 Task: Search one way flight ticket for 4 adults, 2 children, 2 infants in seat and 1 infant on lap in economy from Santa Maria: Santa Maria Public Airport (capt G. Allan Hancock Field) to Gillette: Gillette Campbell County Airport on 5-1-2023. Choice of flights is Delta. Price is upto 80000. Outbound departure time preference is 15:00.
Action: Mouse moved to (191, 169)
Screenshot: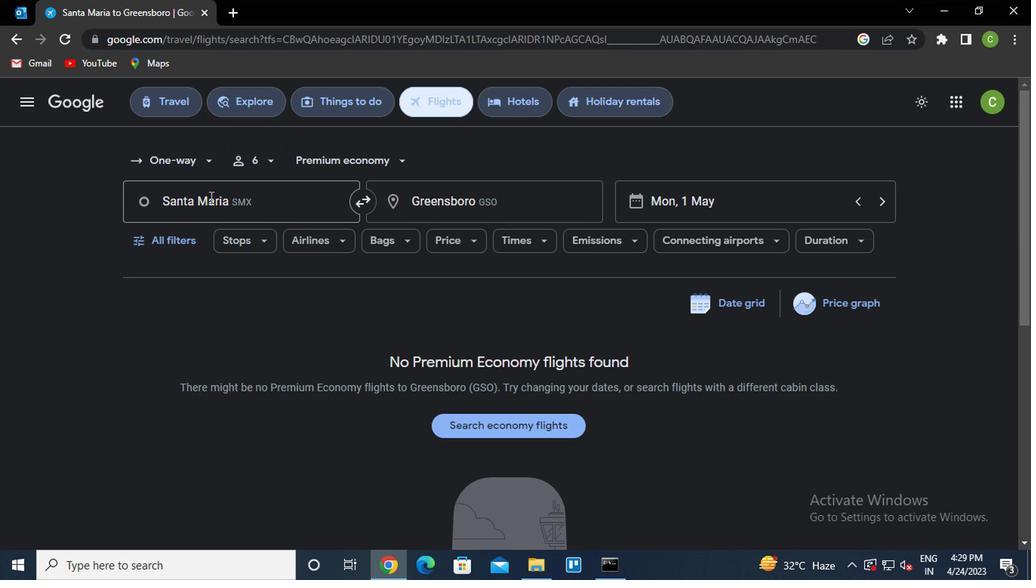 
Action: Mouse pressed left at (191, 169)
Screenshot: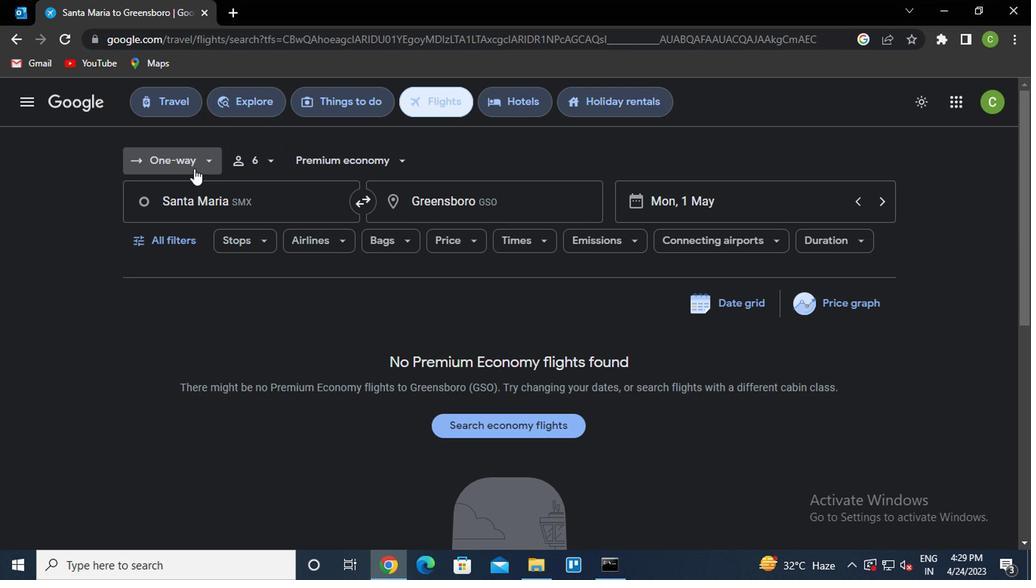 
Action: Mouse moved to (210, 221)
Screenshot: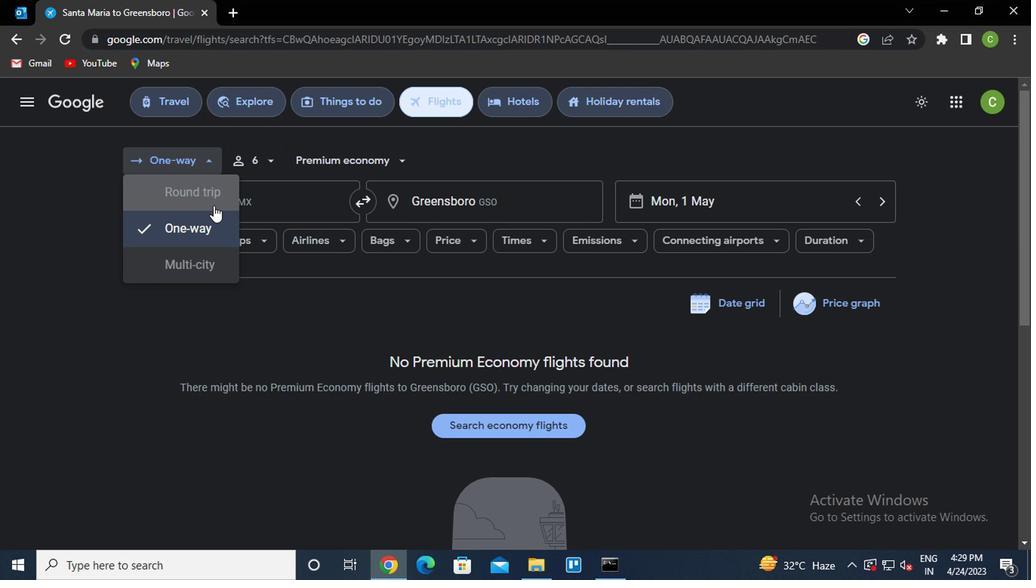 
Action: Mouse pressed left at (210, 221)
Screenshot: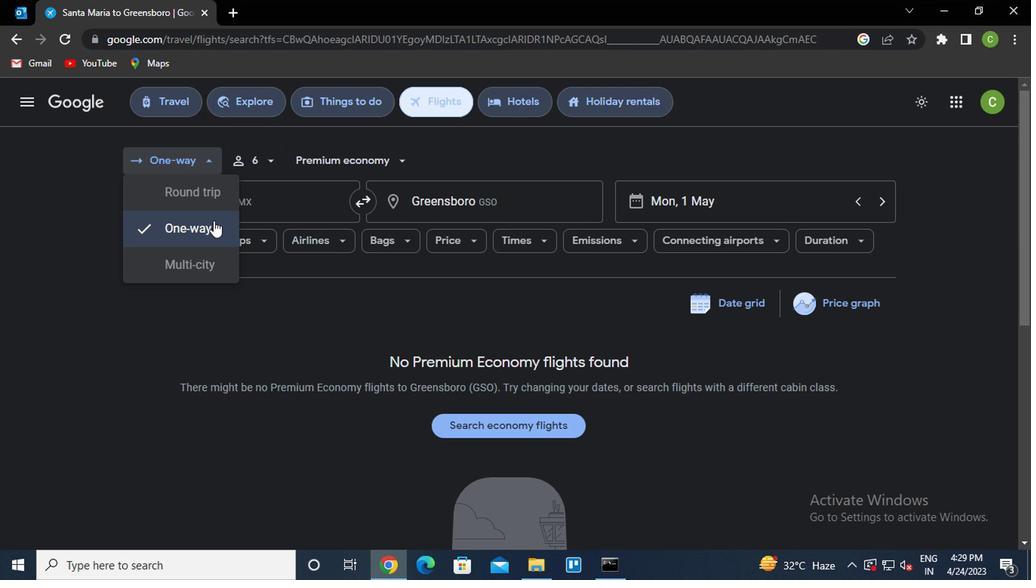 
Action: Mouse moved to (265, 169)
Screenshot: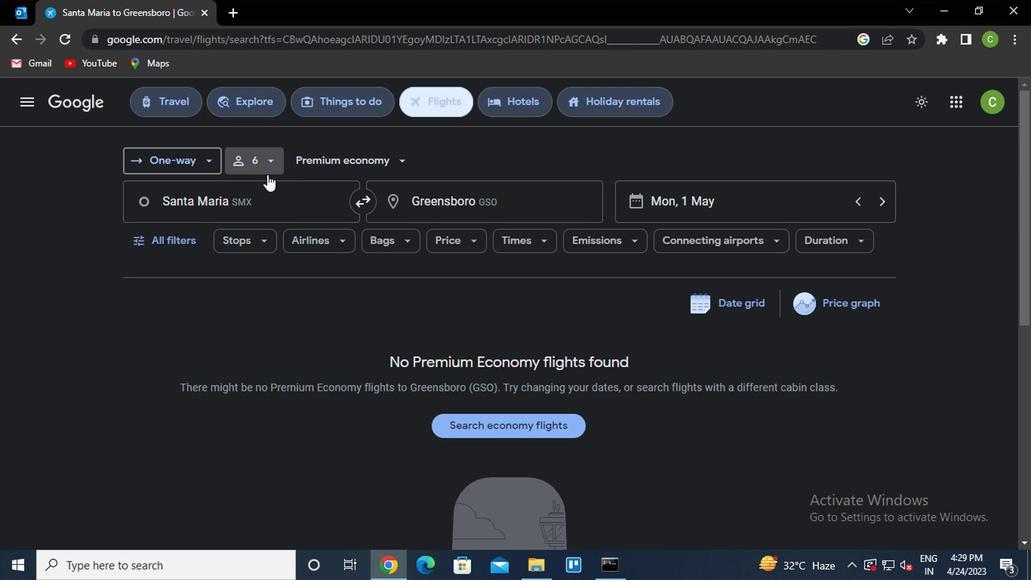 
Action: Mouse pressed left at (265, 169)
Screenshot: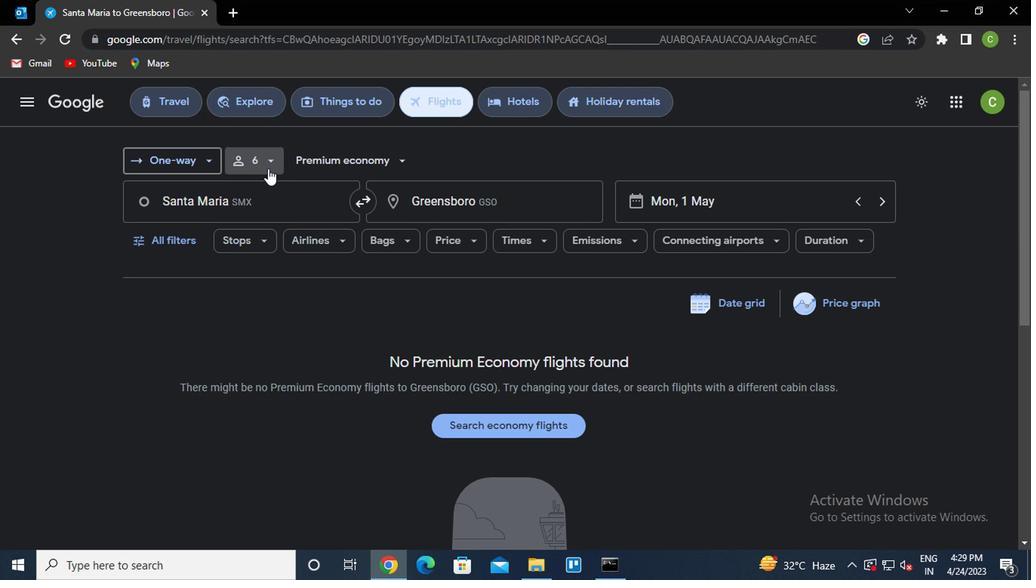
Action: Mouse moved to (387, 202)
Screenshot: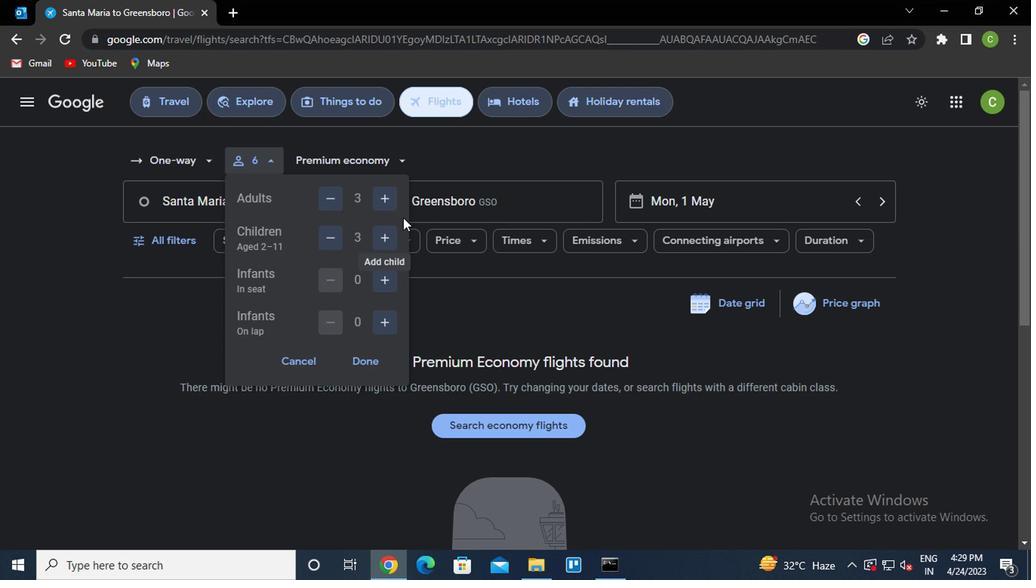 
Action: Mouse pressed left at (387, 202)
Screenshot: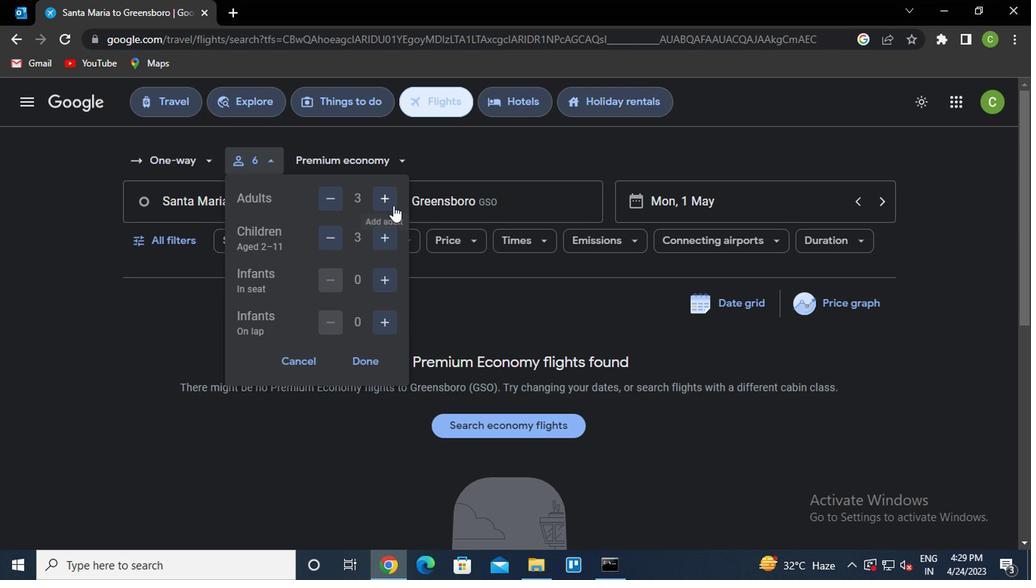 
Action: Mouse moved to (333, 237)
Screenshot: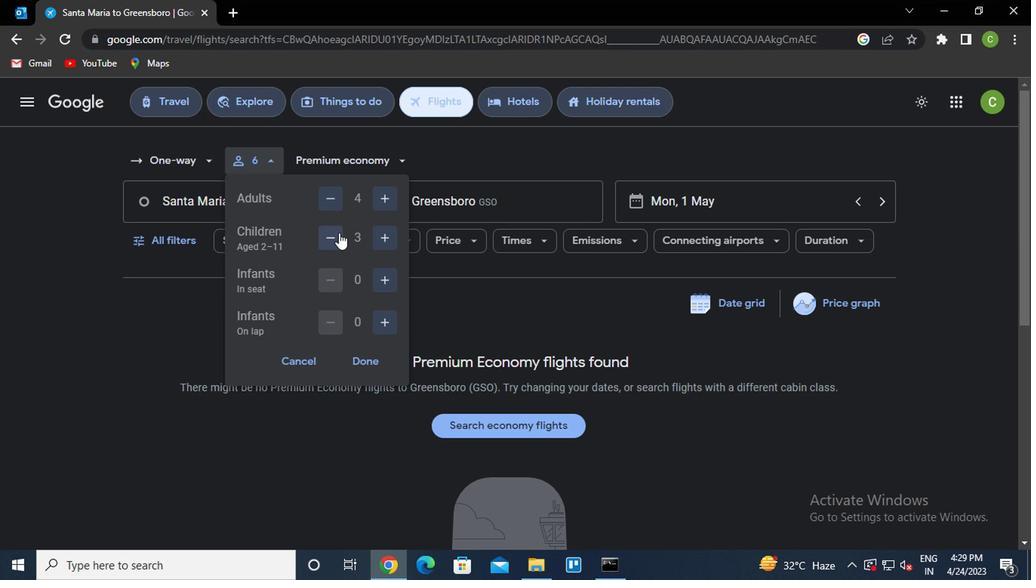 
Action: Mouse pressed left at (333, 237)
Screenshot: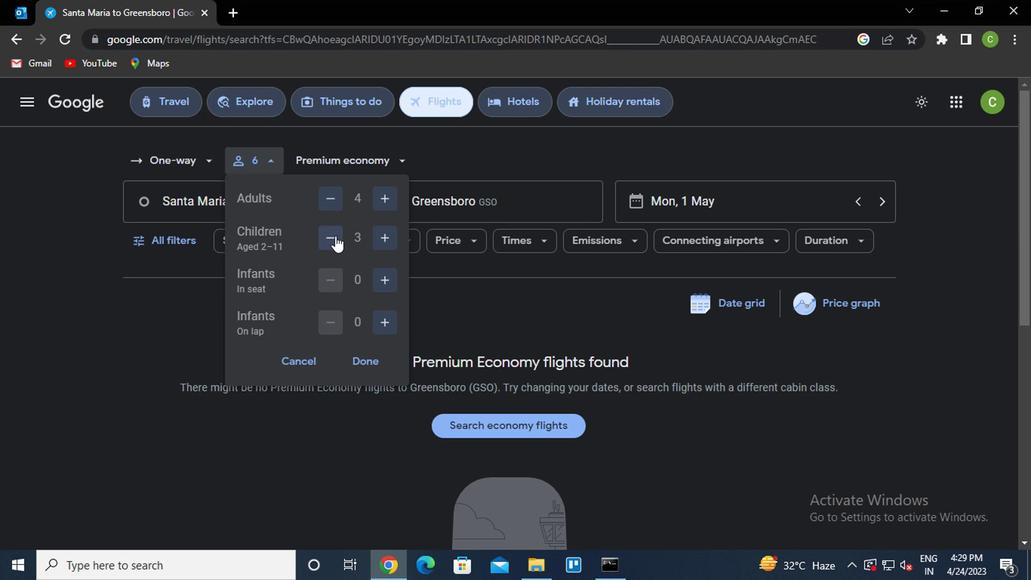 
Action: Mouse moved to (373, 278)
Screenshot: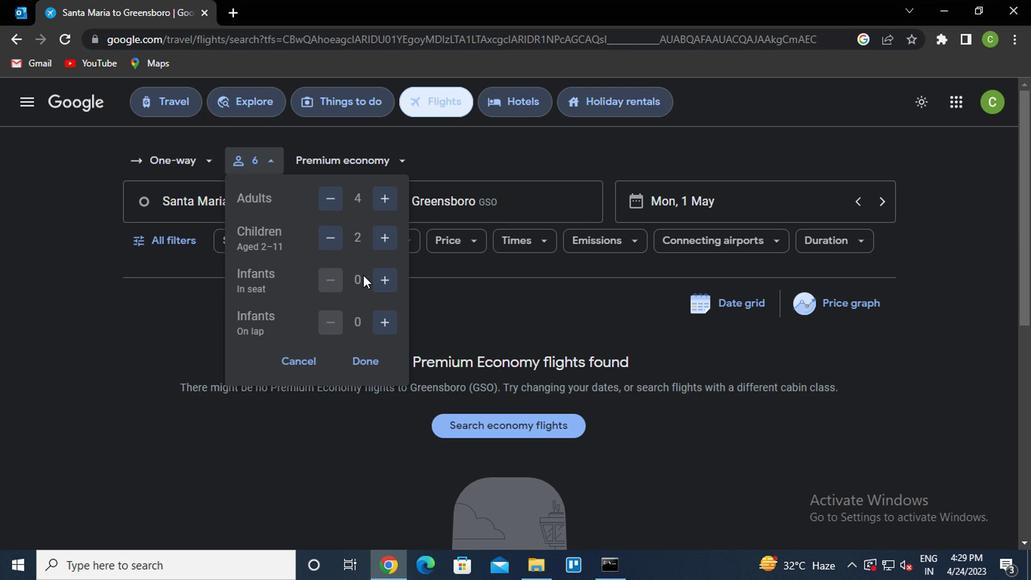 
Action: Mouse pressed left at (373, 278)
Screenshot: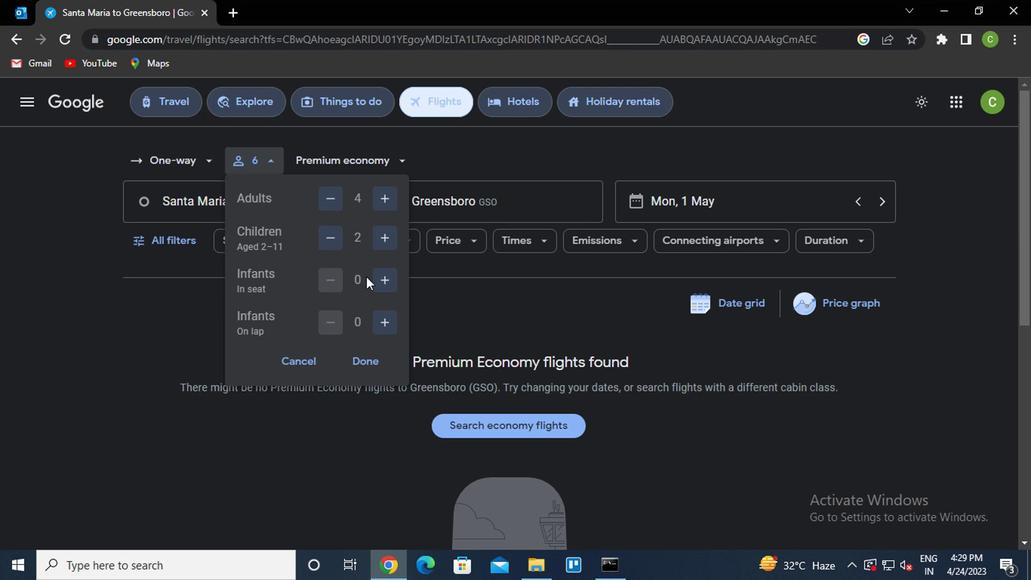 
Action: Mouse pressed left at (373, 278)
Screenshot: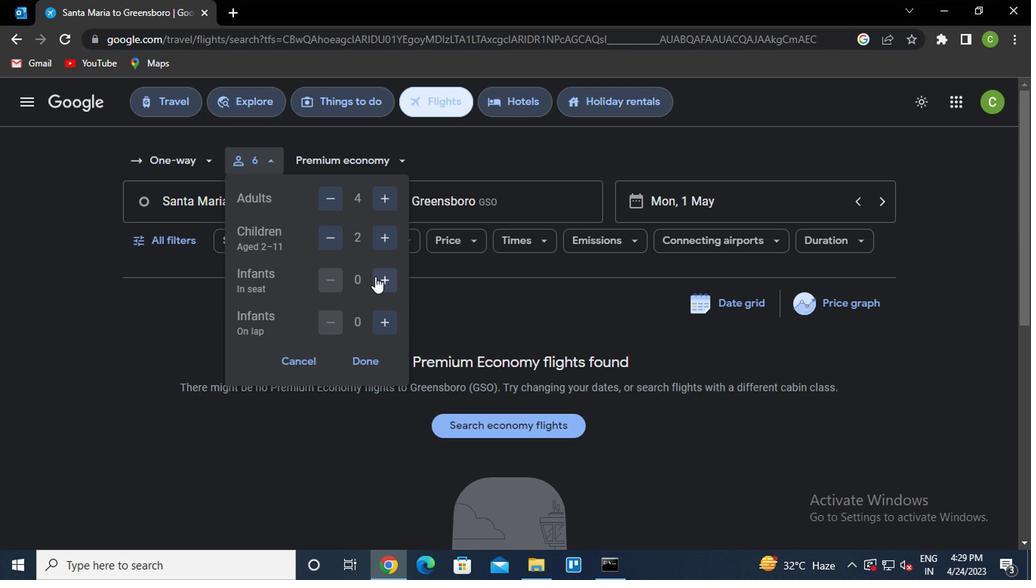 
Action: Mouse moved to (379, 324)
Screenshot: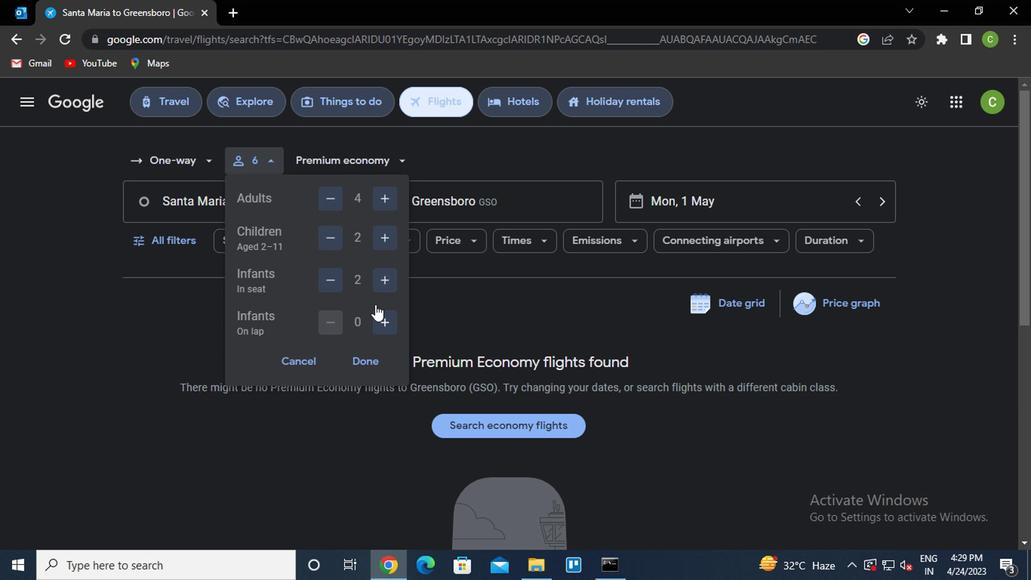 
Action: Mouse pressed left at (379, 324)
Screenshot: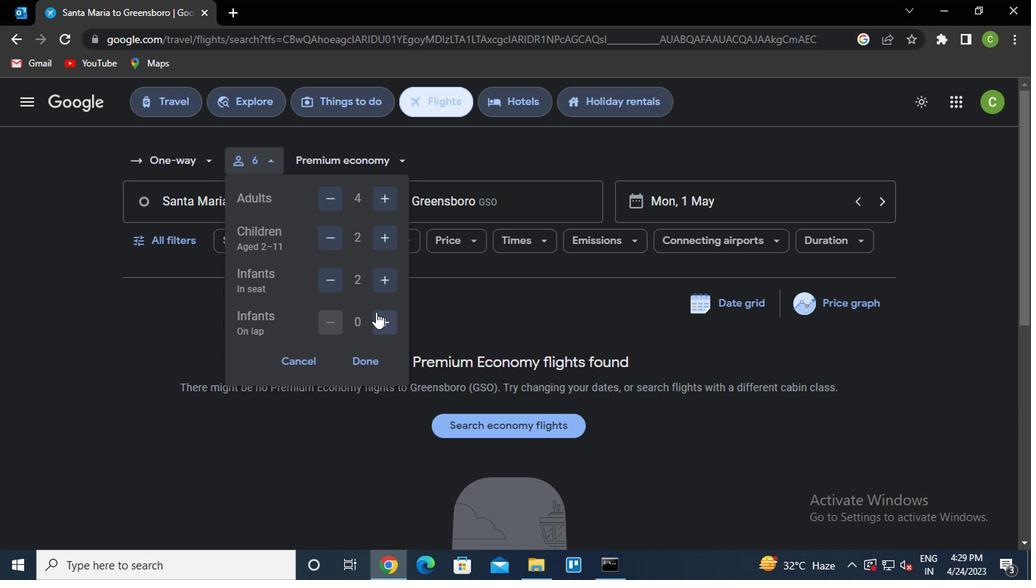 
Action: Mouse moved to (372, 348)
Screenshot: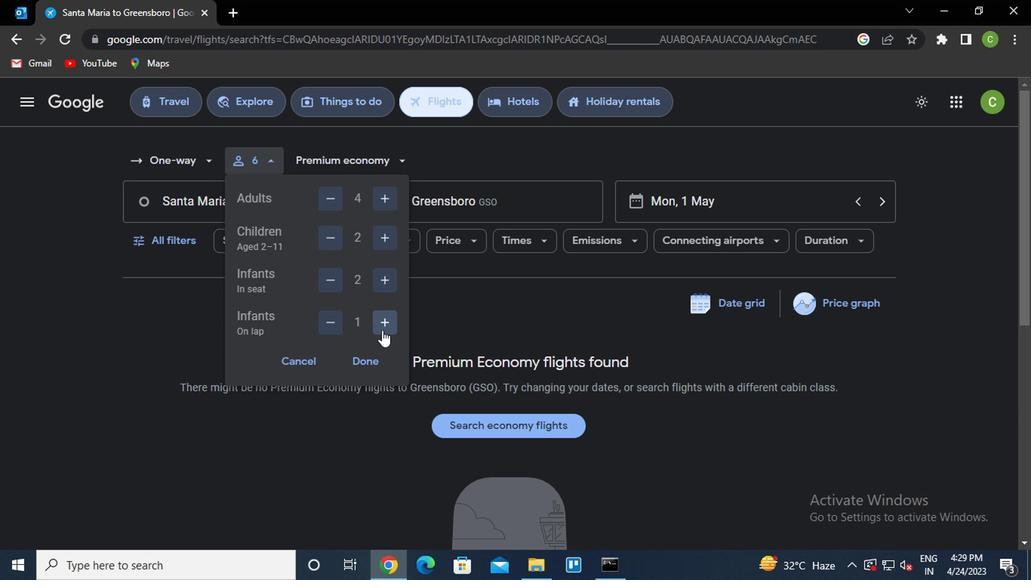 
Action: Mouse pressed left at (372, 348)
Screenshot: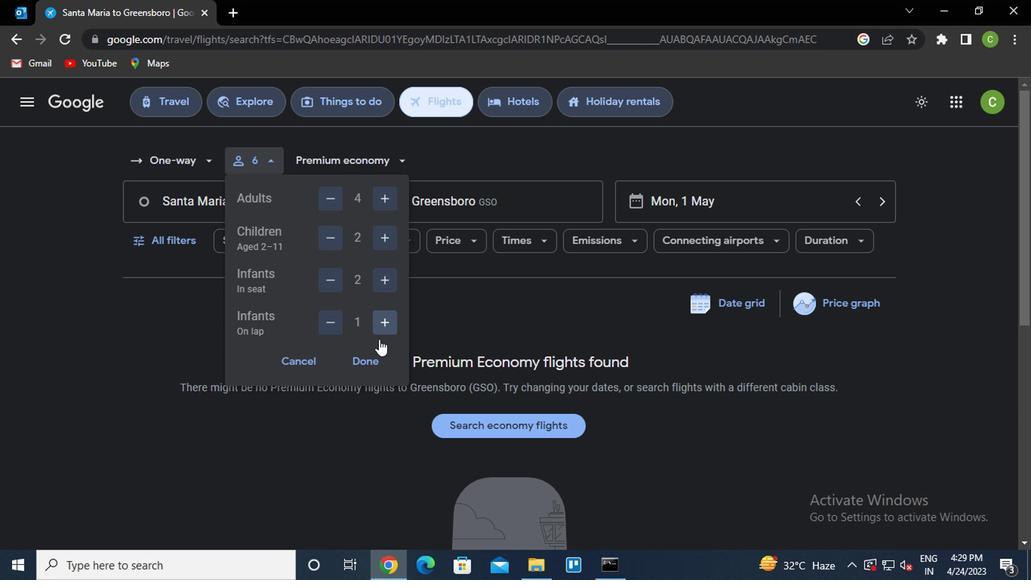 
Action: Mouse moved to (368, 357)
Screenshot: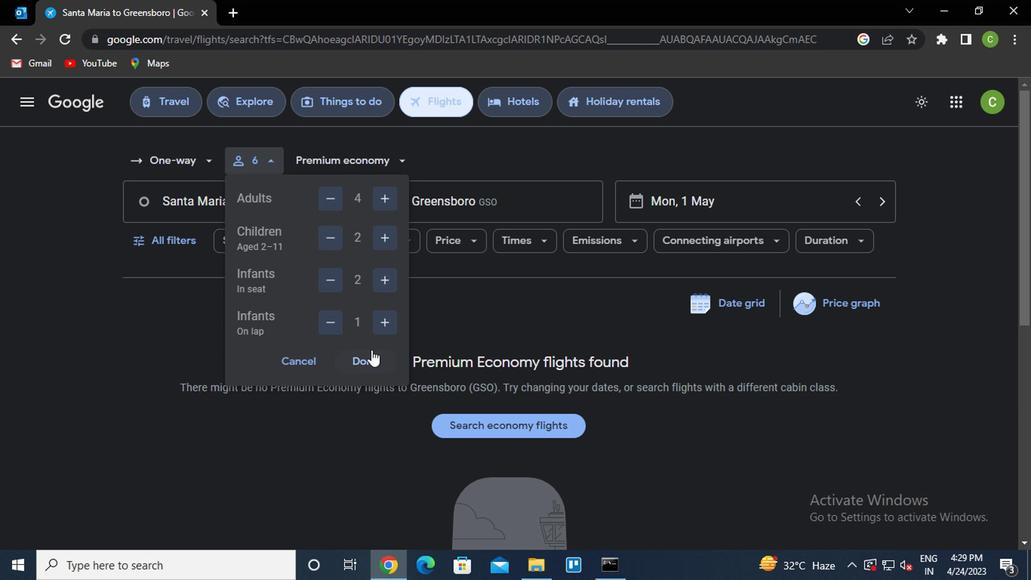 
Action: Mouse pressed left at (368, 357)
Screenshot: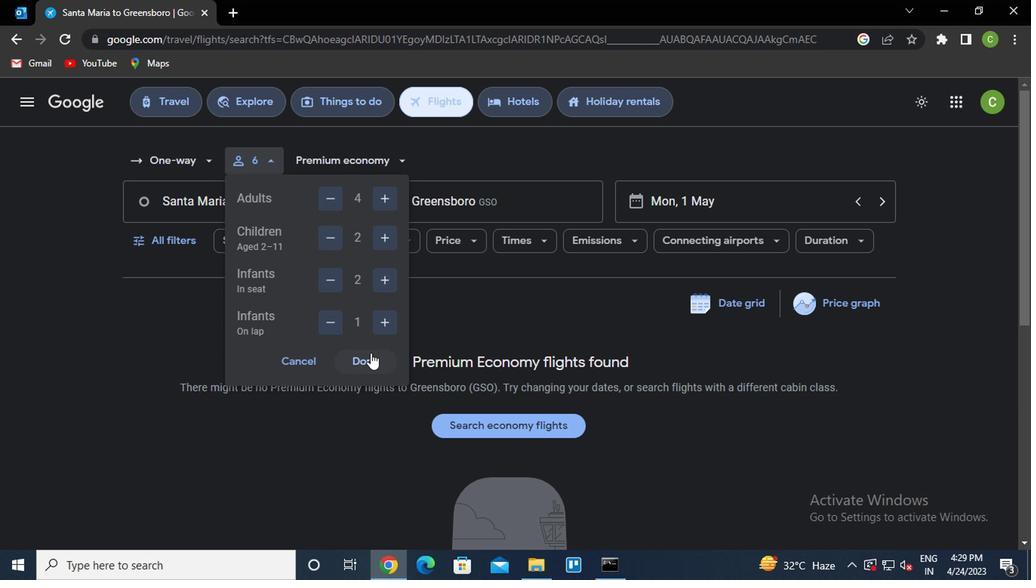 
Action: Mouse moved to (365, 168)
Screenshot: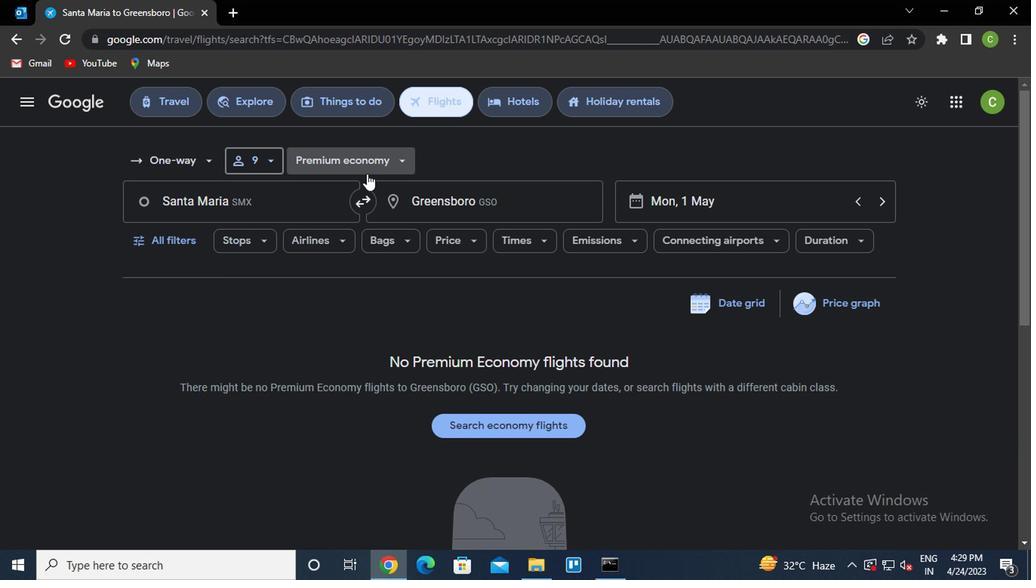 
Action: Mouse pressed left at (365, 168)
Screenshot: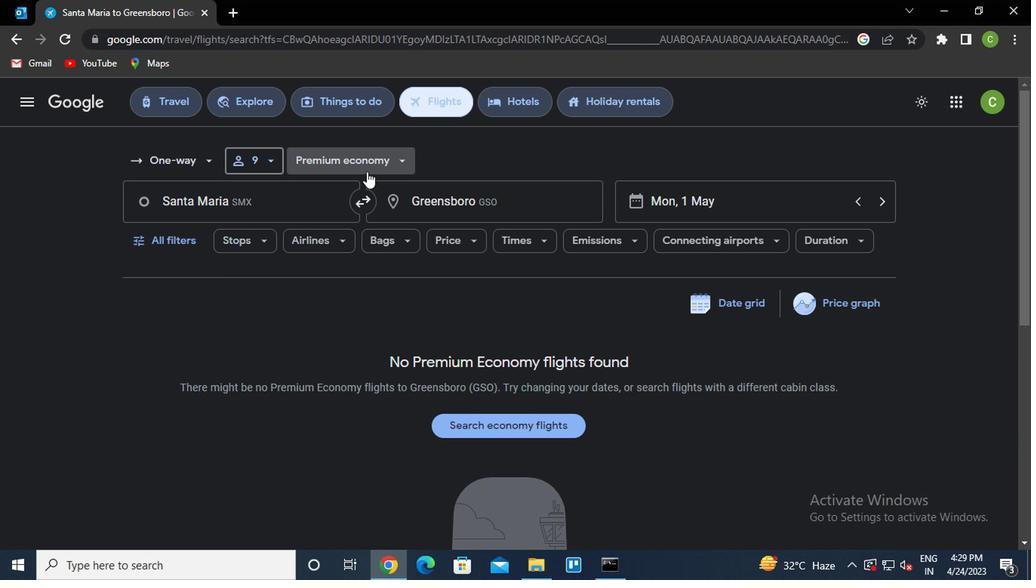 
Action: Mouse moved to (383, 195)
Screenshot: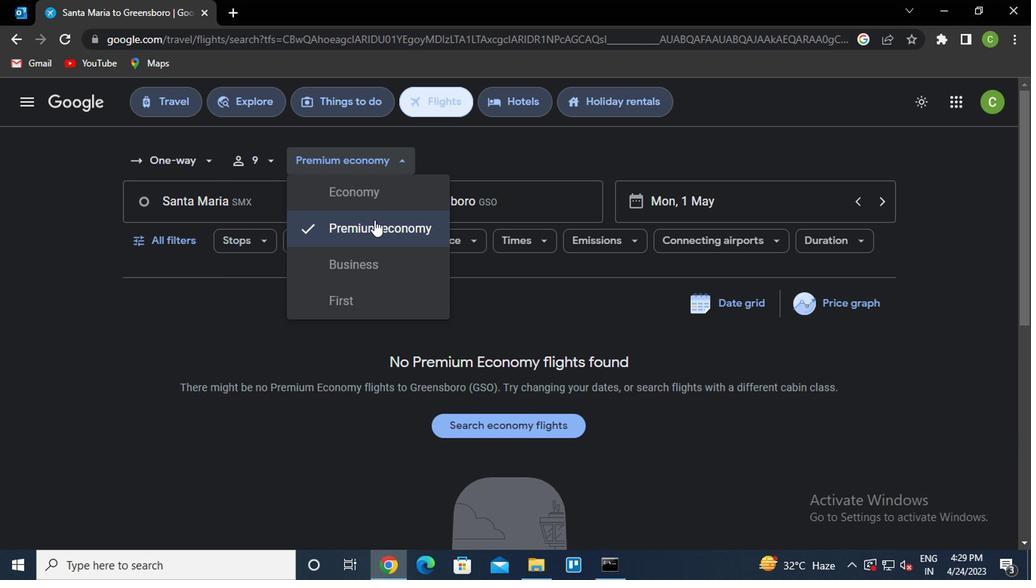 
Action: Mouse pressed left at (383, 195)
Screenshot: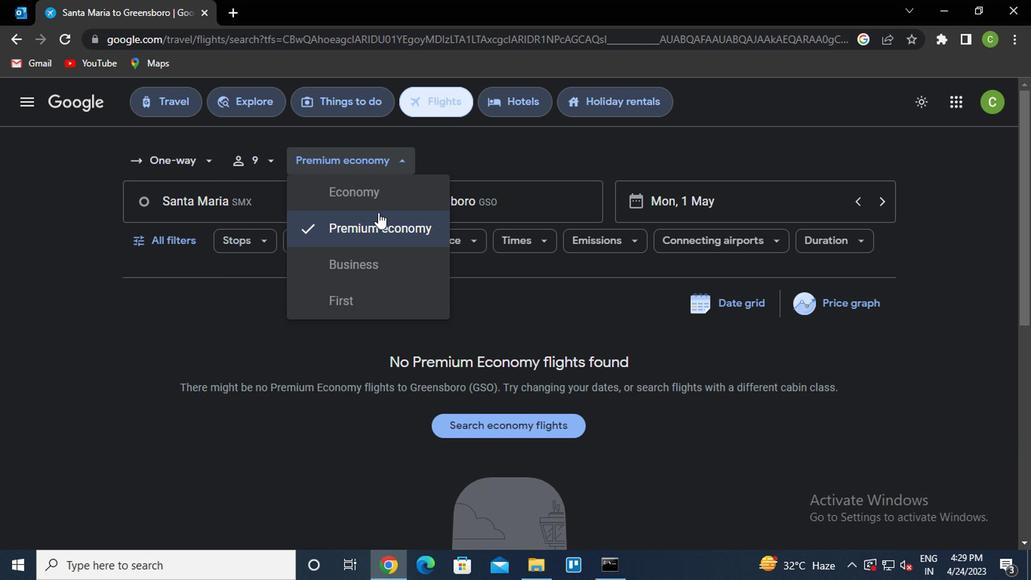 
Action: Mouse moved to (250, 208)
Screenshot: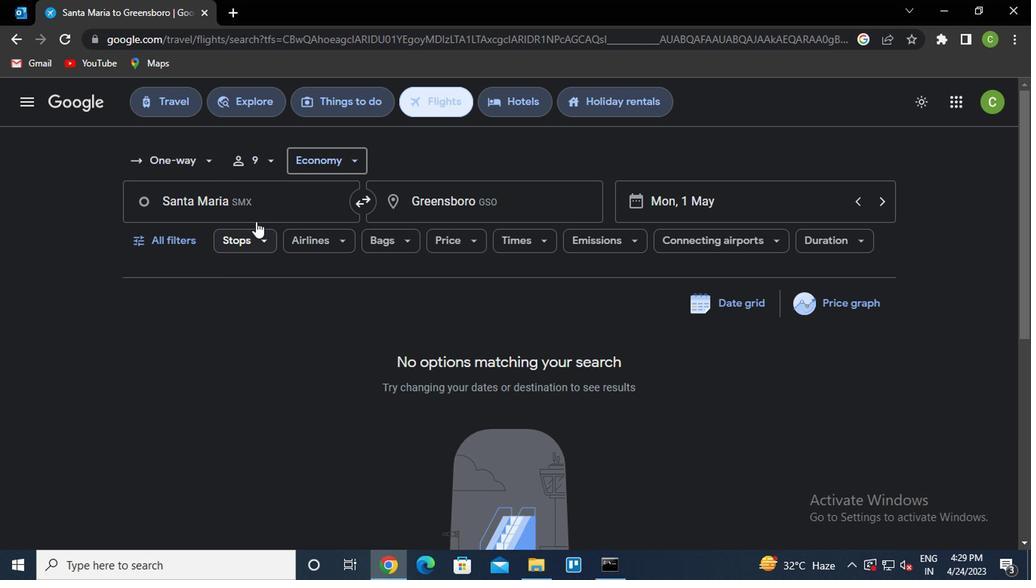 
Action: Mouse pressed left at (250, 208)
Screenshot: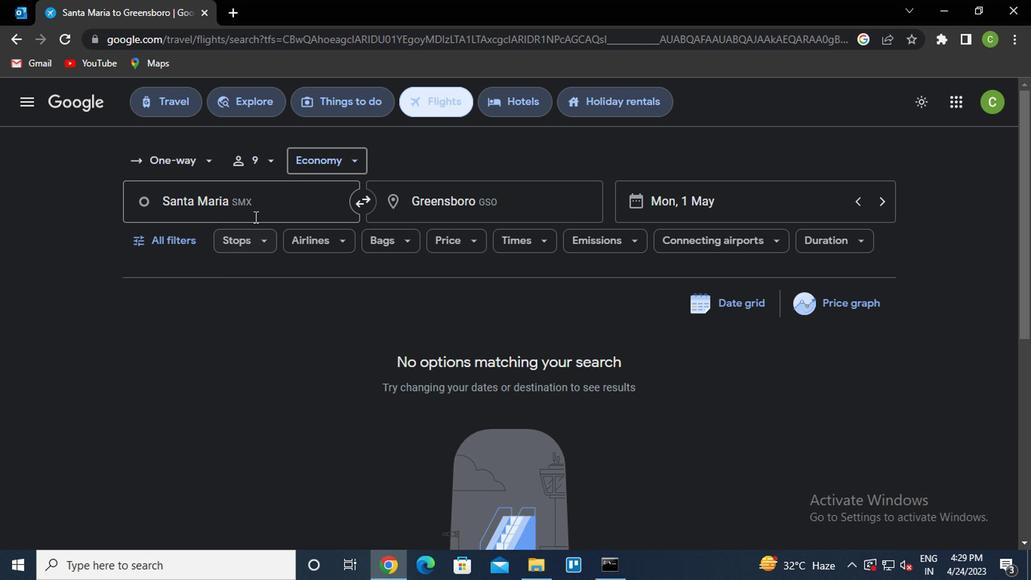 
Action: Mouse moved to (292, 366)
Screenshot: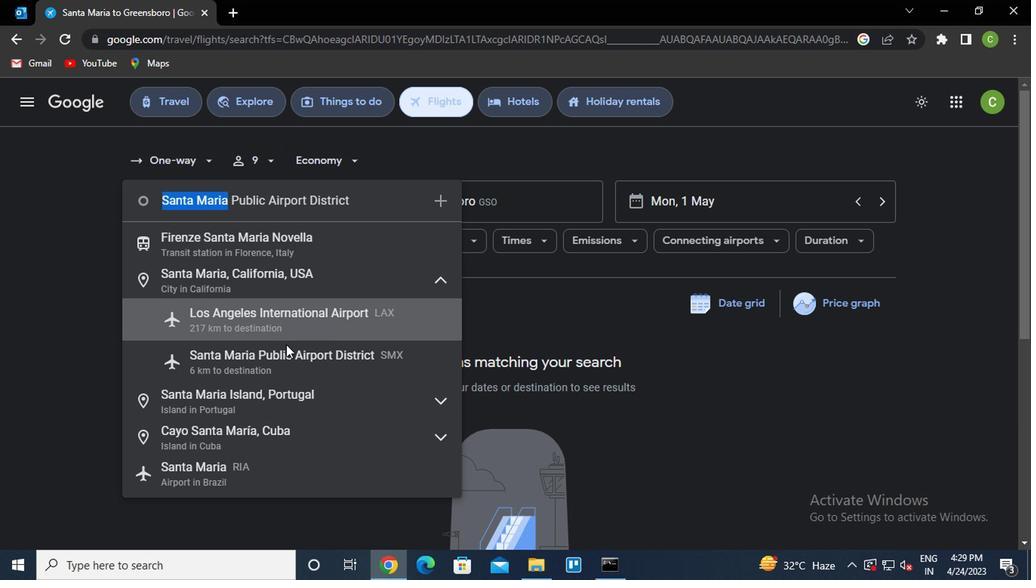 
Action: Mouse pressed left at (292, 366)
Screenshot: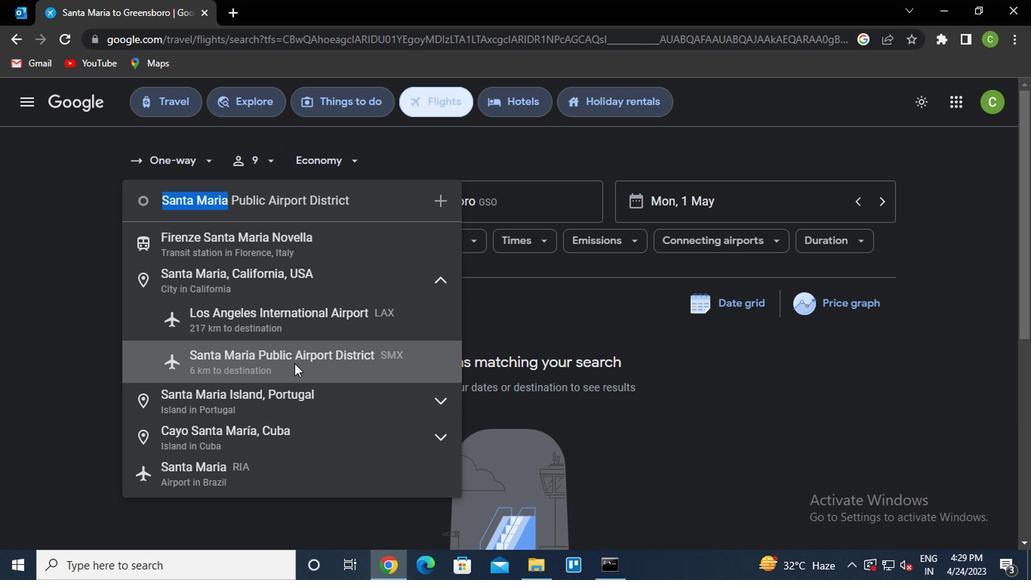 
Action: Mouse moved to (528, 211)
Screenshot: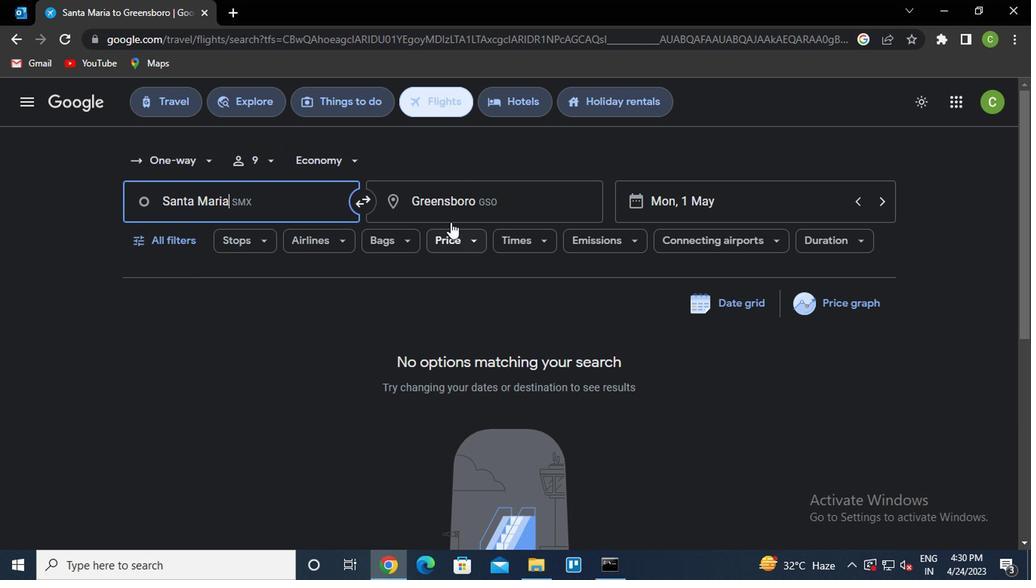 
Action: Mouse pressed left at (528, 211)
Screenshot: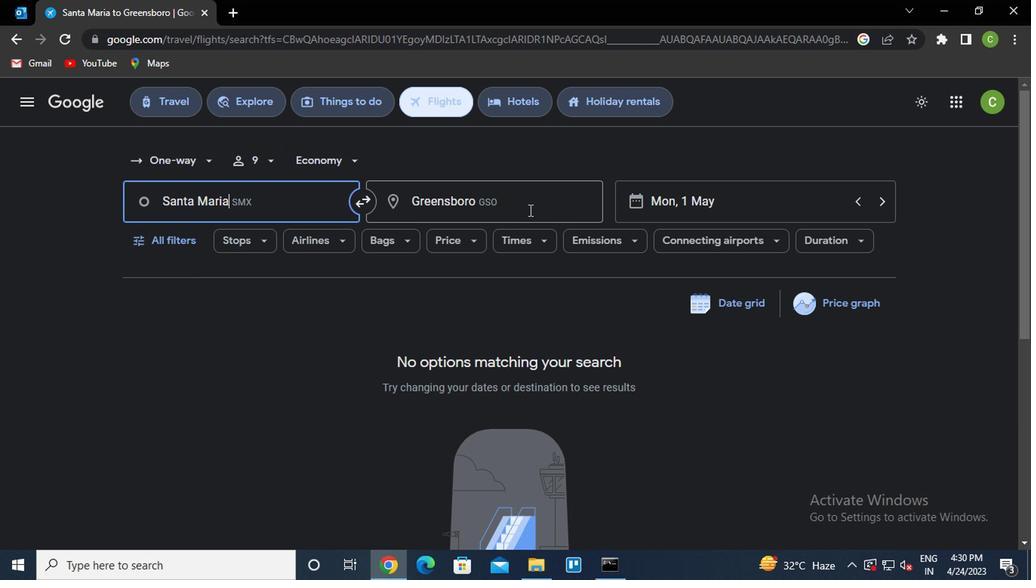 
Action: Key pressed <Key.caps_lock><Key.caps_lock>g<Key.caps_lock>illette
Screenshot: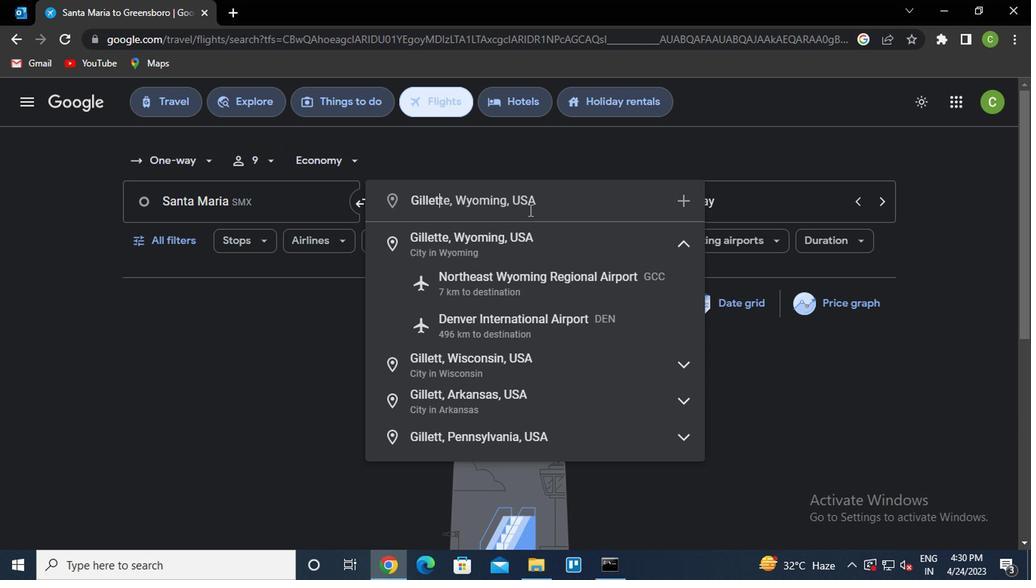 
Action: Mouse moved to (522, 256)
Screenshot: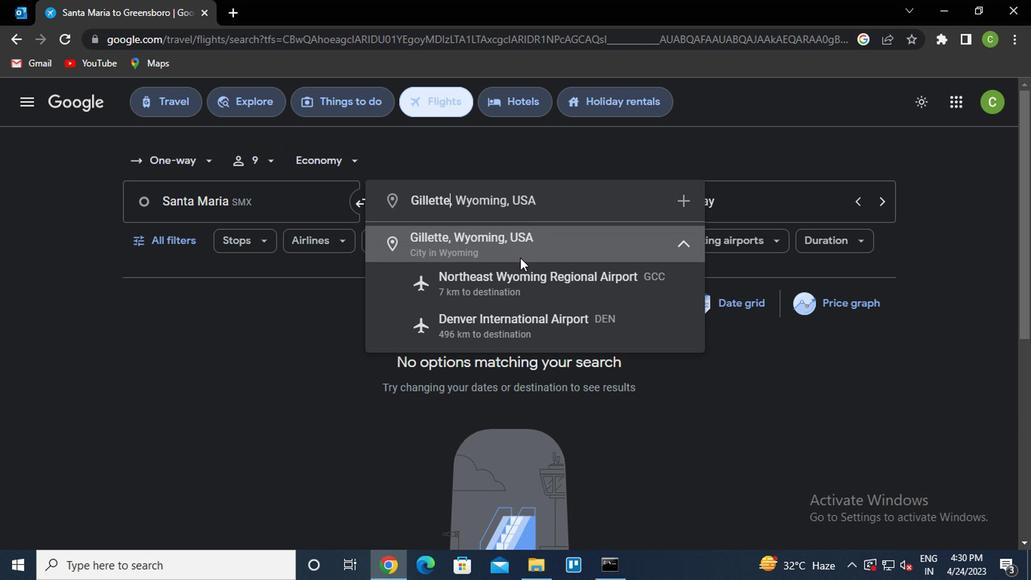 
Action: Mouse pressed left at (522, 256)
Screenshot: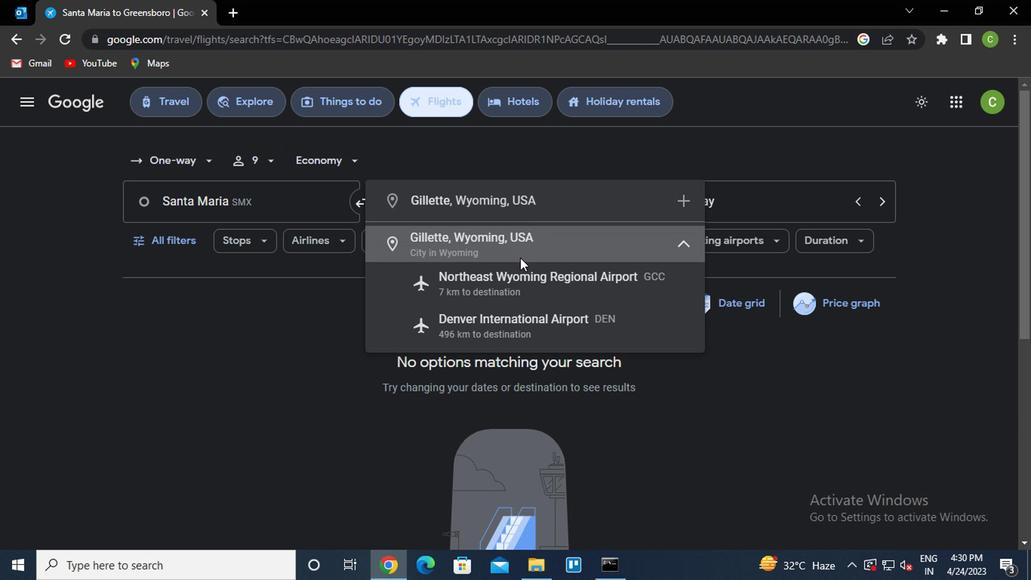 
Action: Mouse moved to (173, 243)
Screenshot: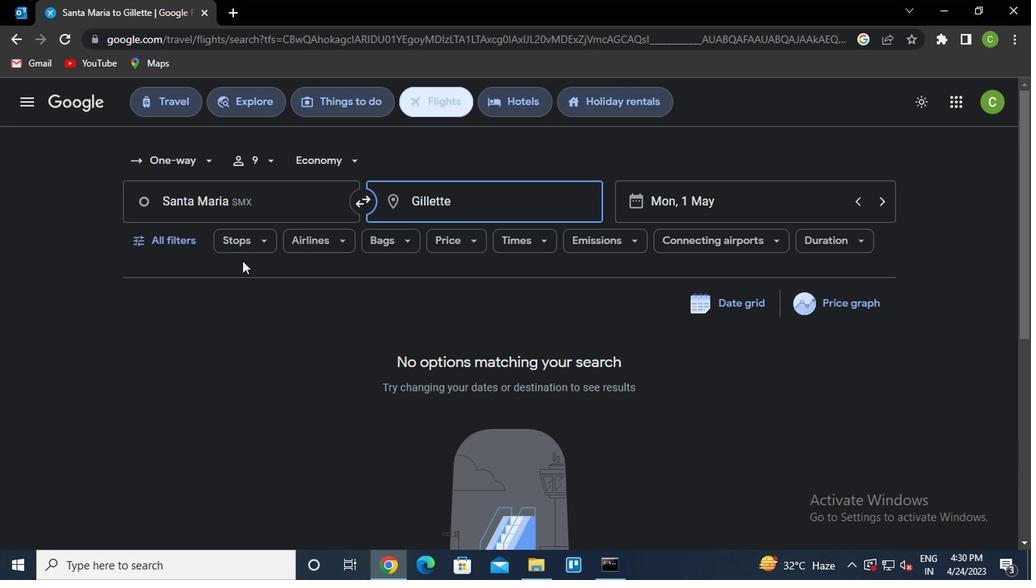 
Action: Mouse pressed left at (173, 243)
Screenshot: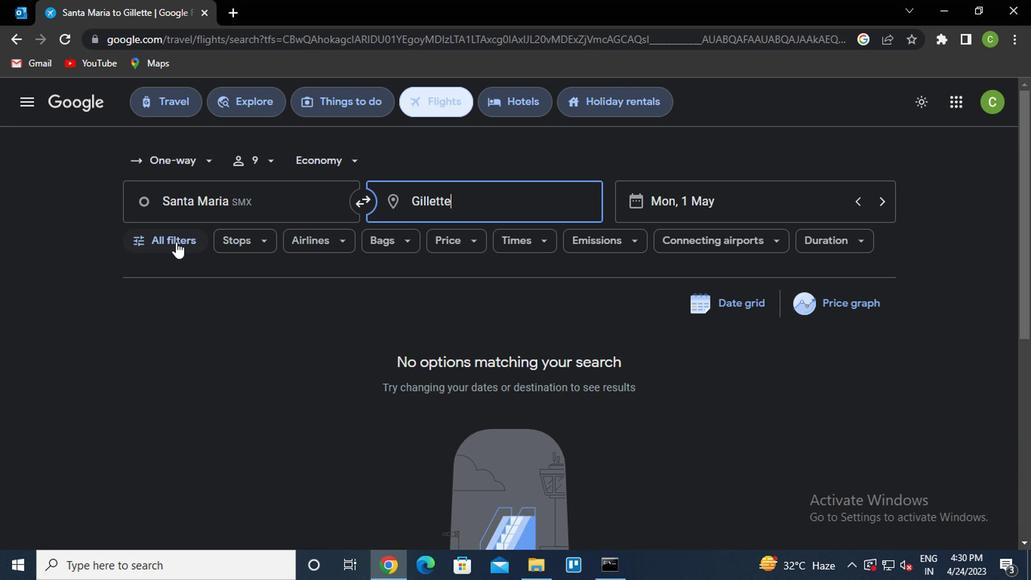
Action: Mouse moved to (246, 382)
Screenshot: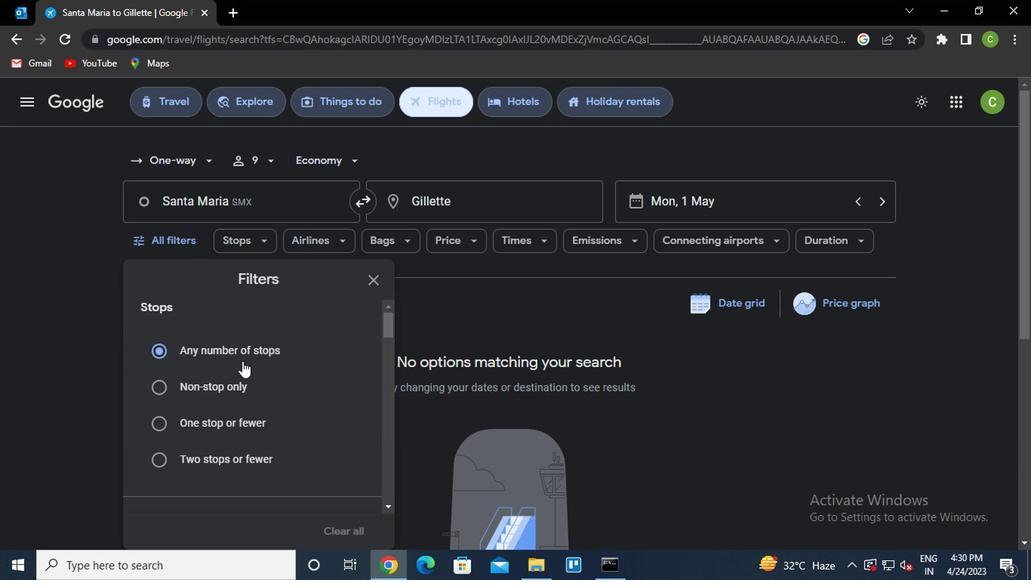 
Action: Mouse scrolled (246, 381) with delta (0, -1)
Screenshot: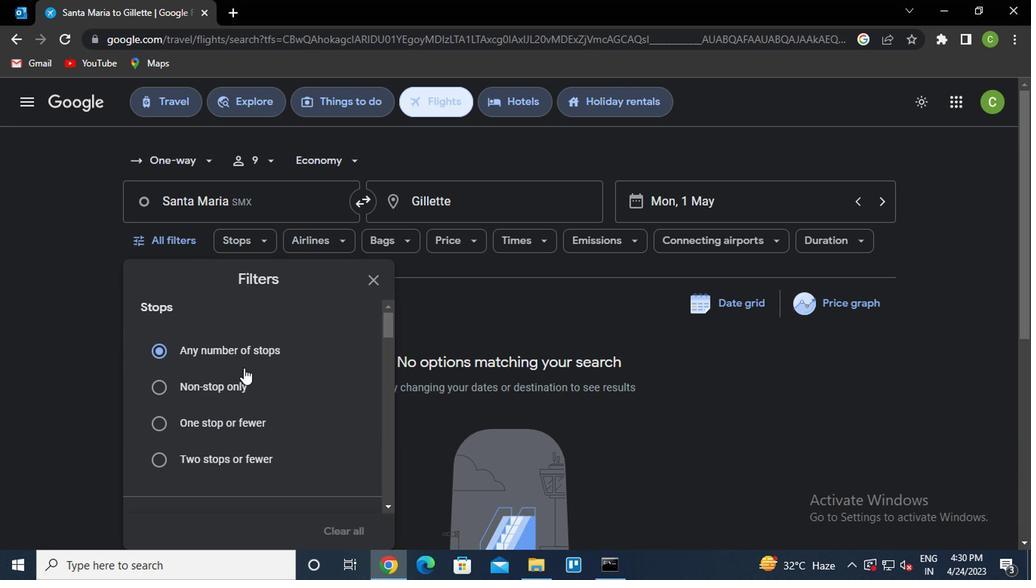 
Action: Mouse scrolled (246, 381) with delta (0, -1)
Screenshot: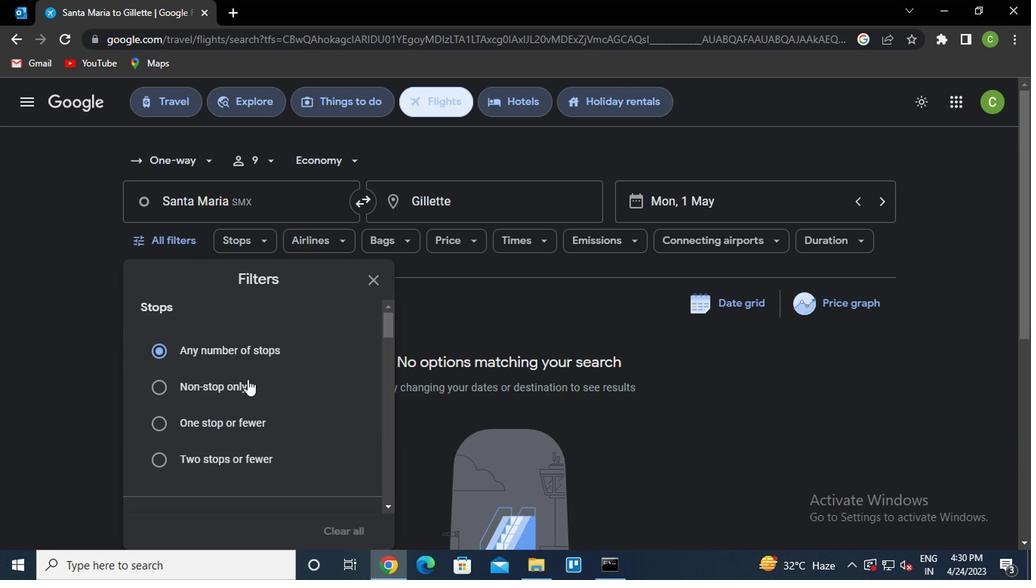 
Action: Mouse scrolled (246, 381) with delta (0, -1)
Screenshot: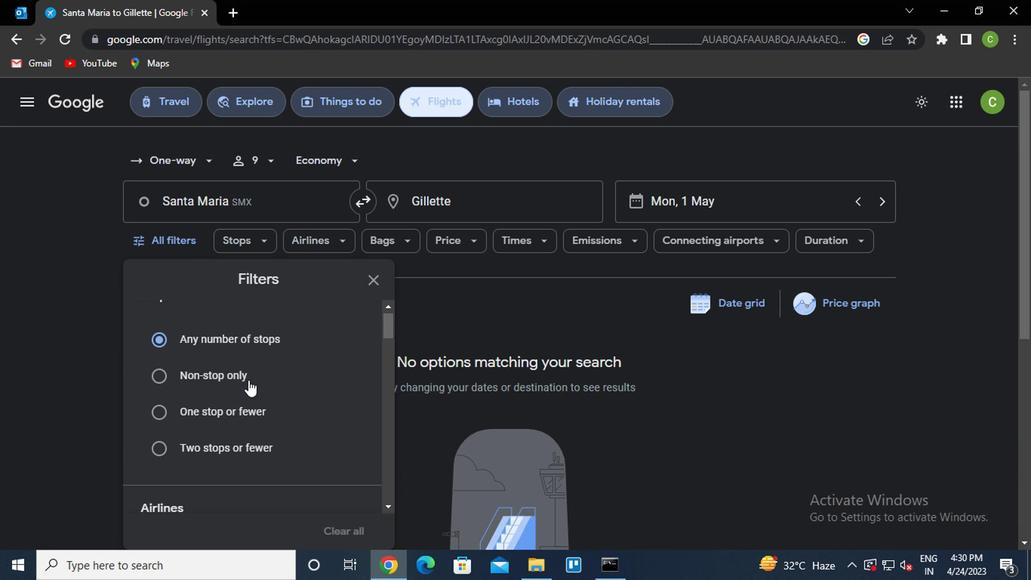 
Action: Mouse moved to (252, 382)
Screenshot: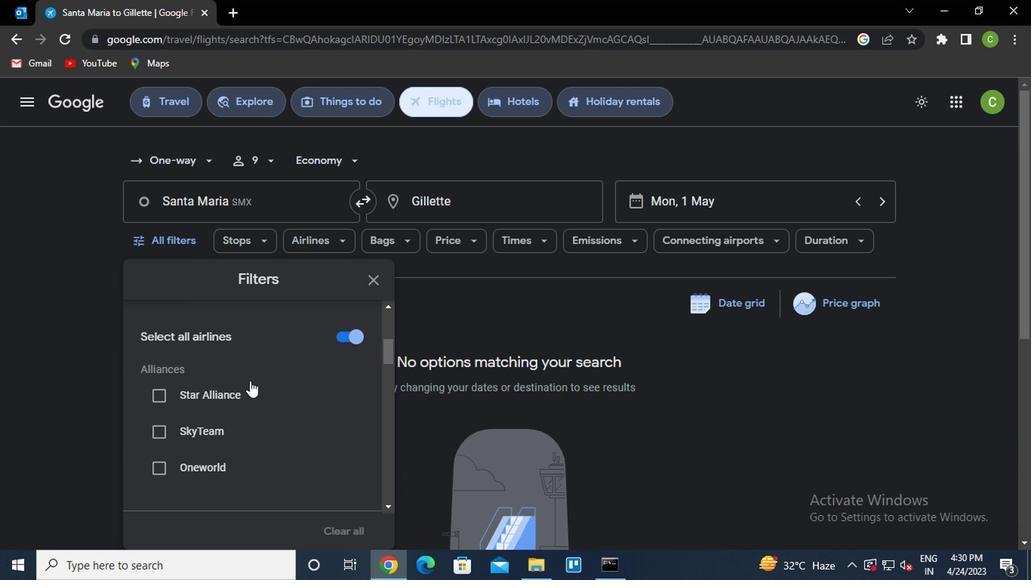 
Action: Mouse scrolled (252, 381) with delta (0, -1)
Screenshot: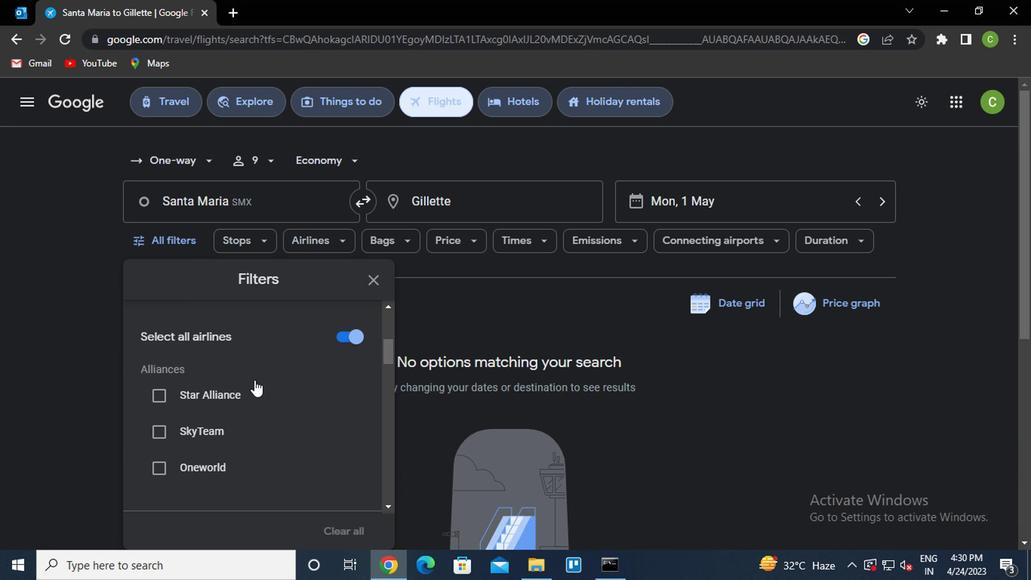 
Action: Mouse scrolled (252, 381) with delta (0, -1)
Screenshot: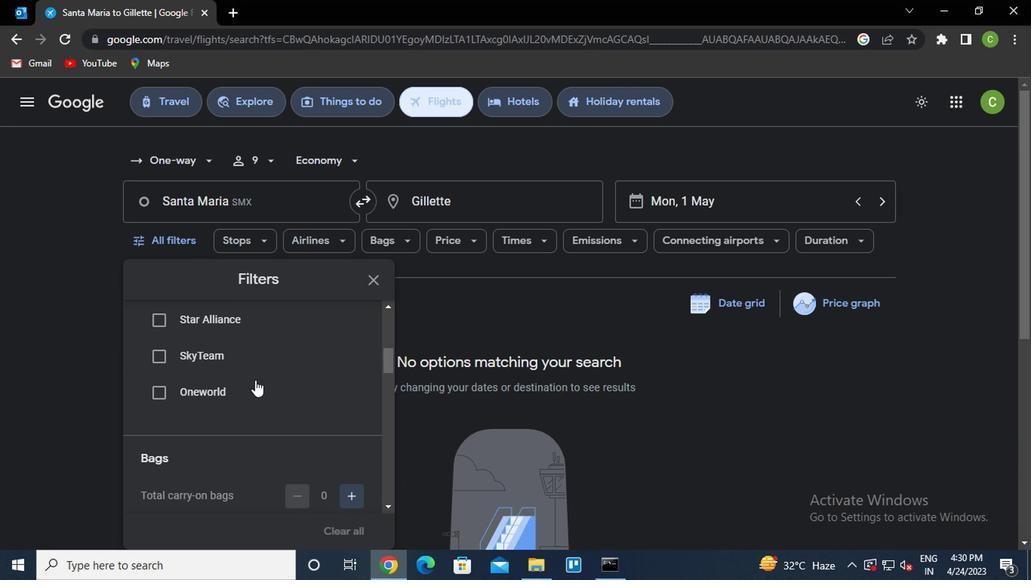 
Action: Mouse moved to (254, 381)
Screenshot: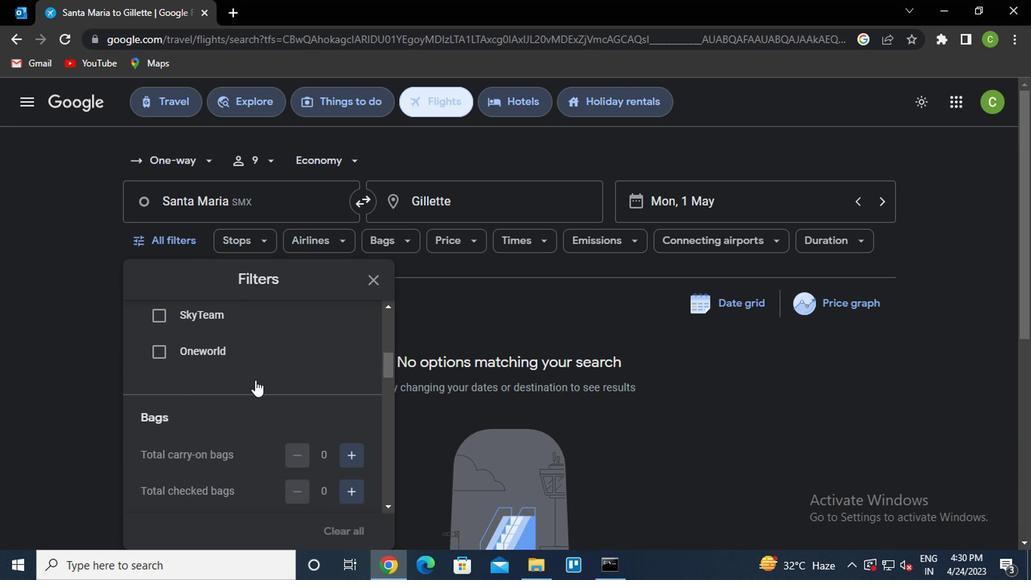 
Action: Mouse scrolled (254, 381) with delta (0, 0)
Screenshot: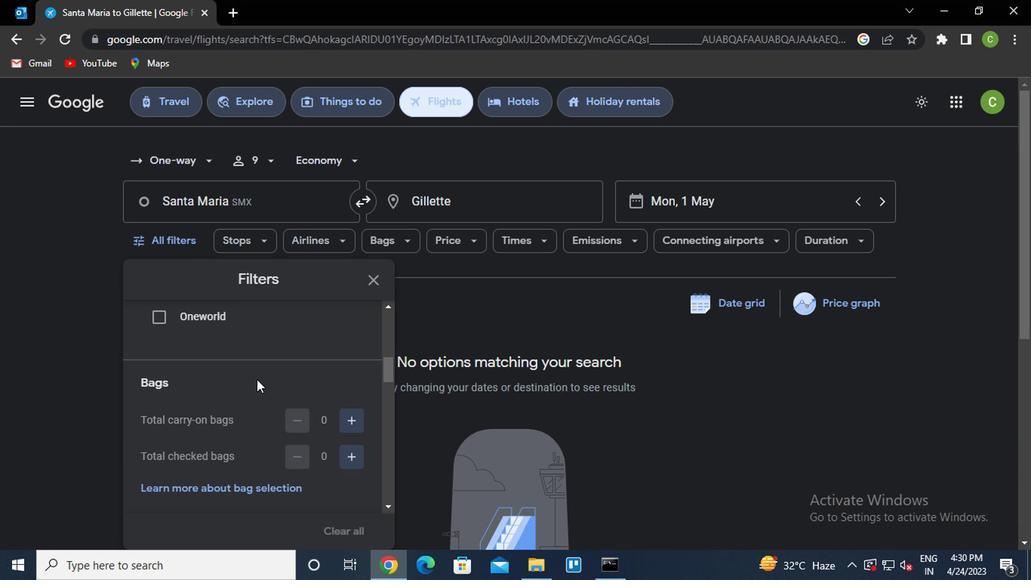 
Action: Mouse scrolled (254, 381) with delta (0, 0)
Screenshot: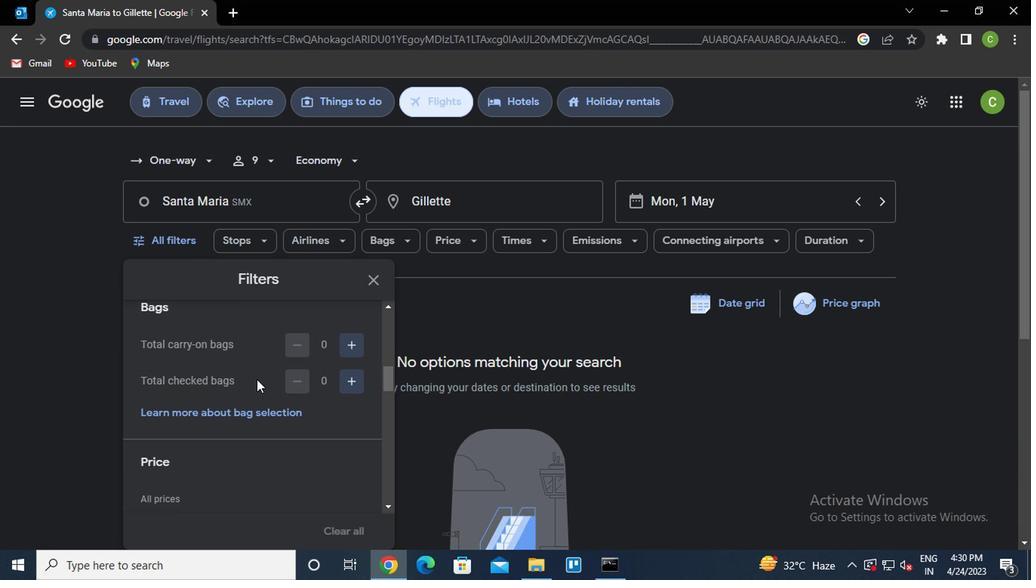 
Action: Mouse scrolled (254, 381) with delta (0, 0)
Screenshot: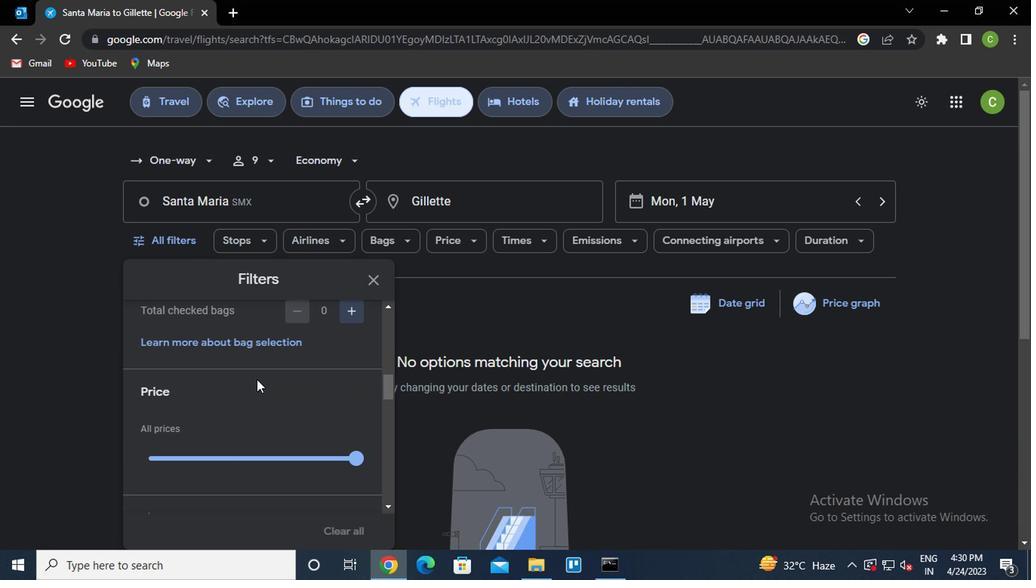 
Action: Mouse moved to (349, 379)
Screenshot: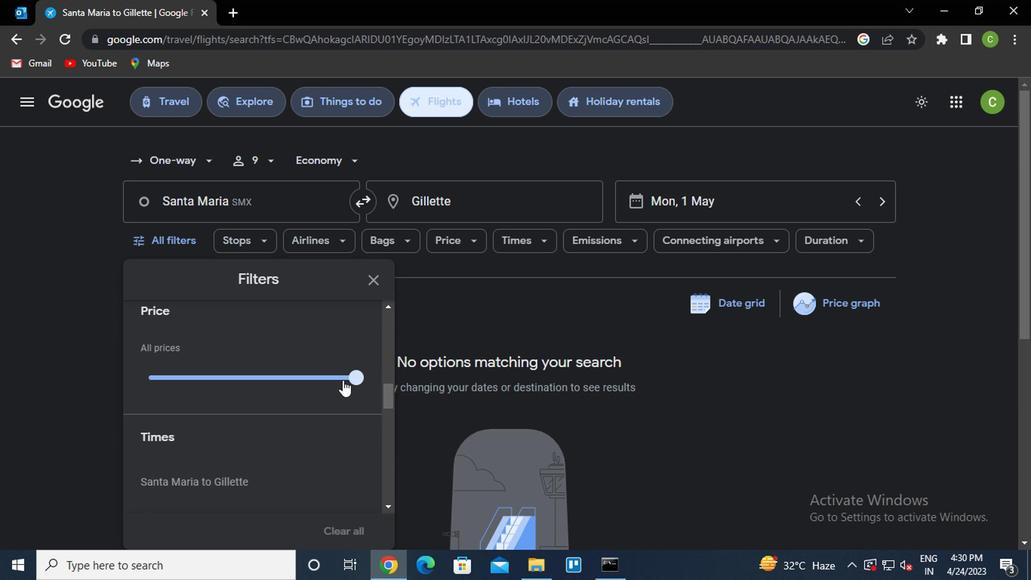 
Action: Mouse pressed left at (349, 379)
Screenshot: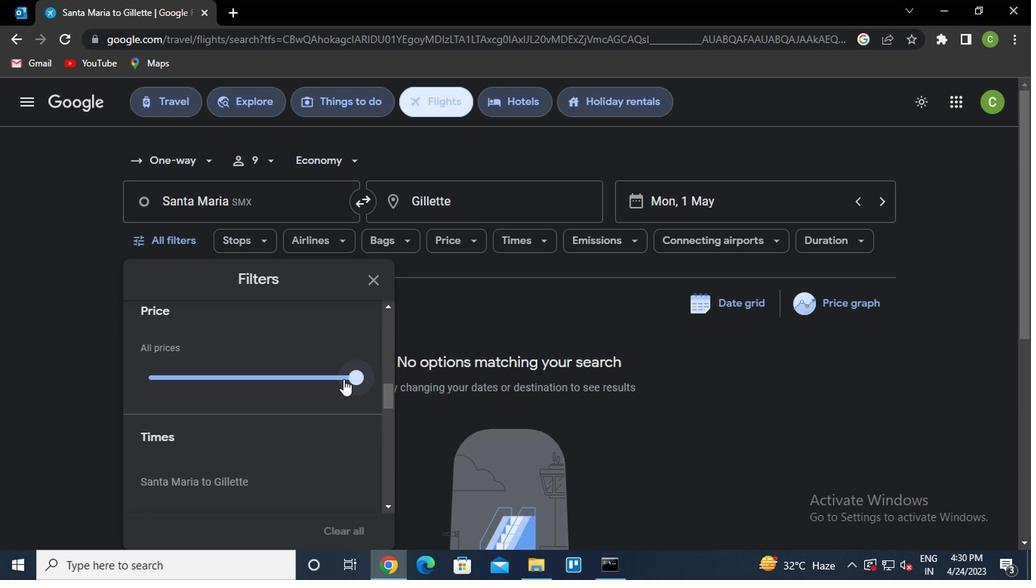 
Action: Mouse moved to (317, 366)
Screenshot: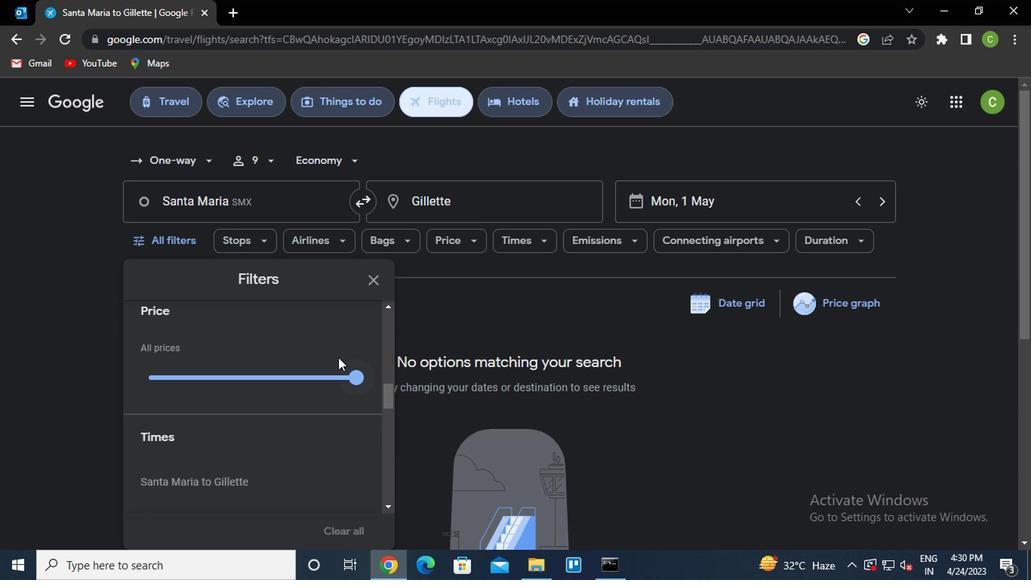 
Action: Mouse scrolled (317, 366) with delta (0, 0)
Screenshot: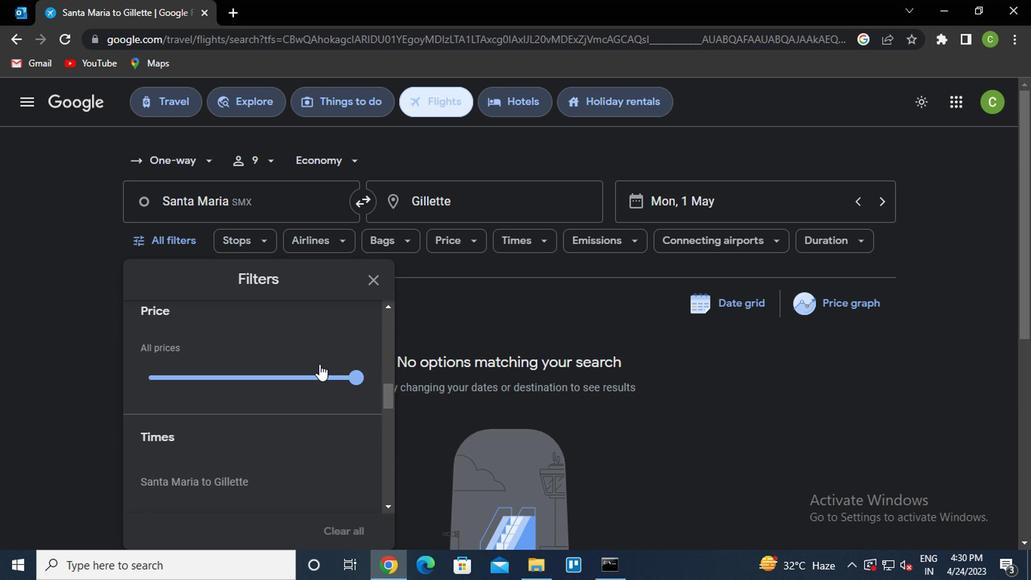 
Action: Mouse scrolled (317, 366) with delta (0, 0)
Screenshot: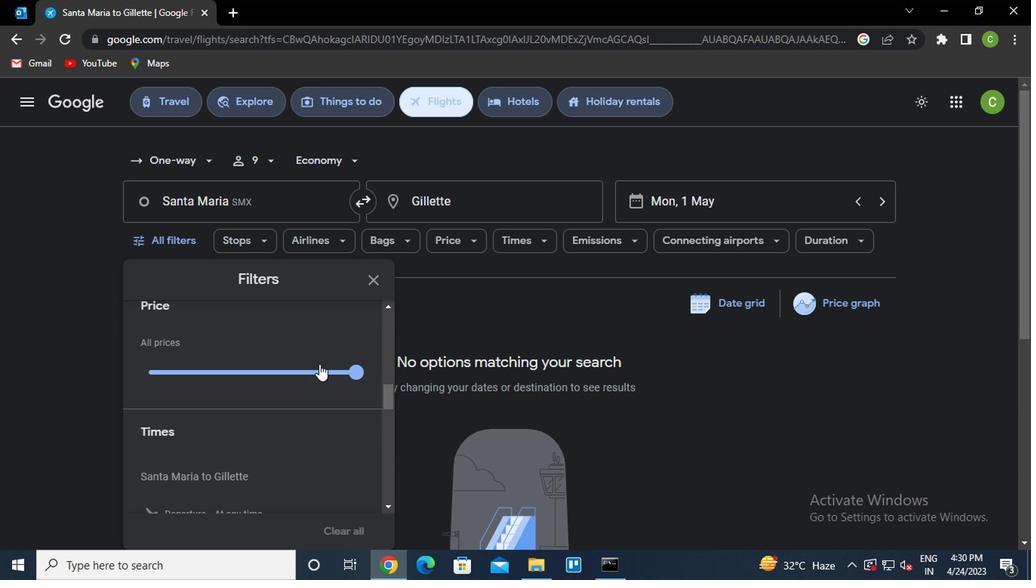 
Action: Mouse scrolled (317, 366) with delta (0, 0)
Screenshot: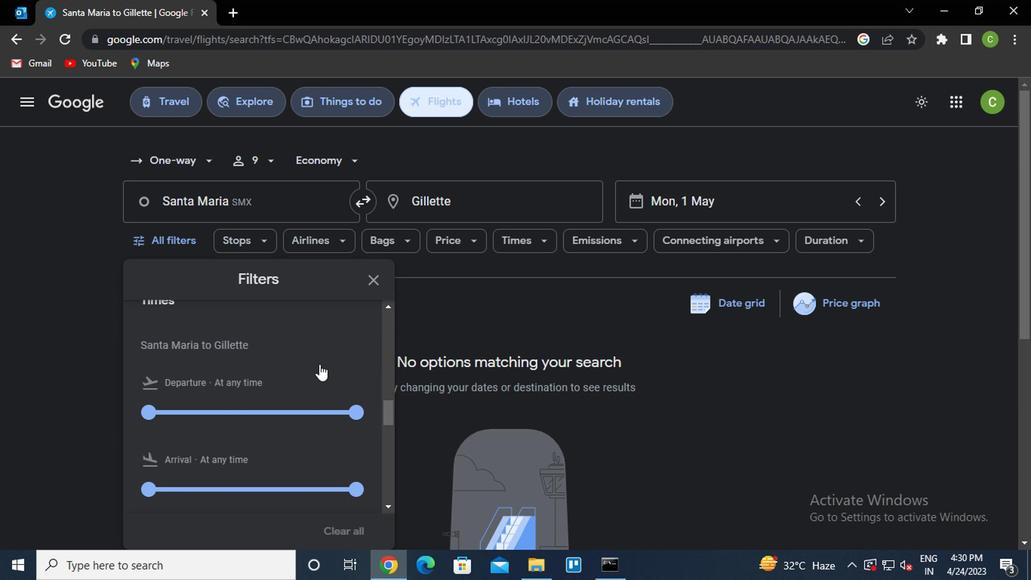 
Action: Mouse moved to (155, 346)
Screenshot: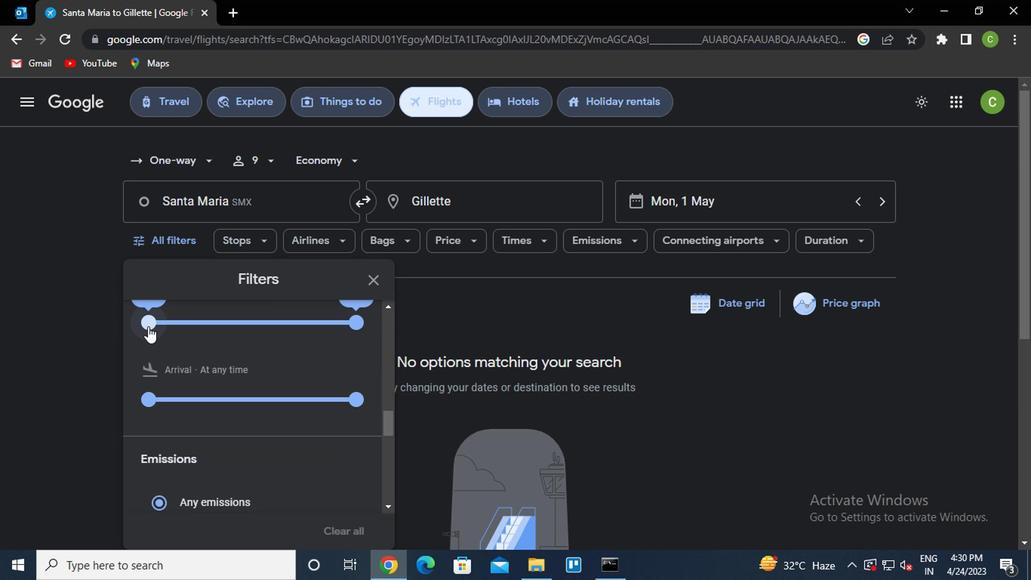 
Action: Mouse scrolled (155, 346) with delta (0, 0)
Screenshot: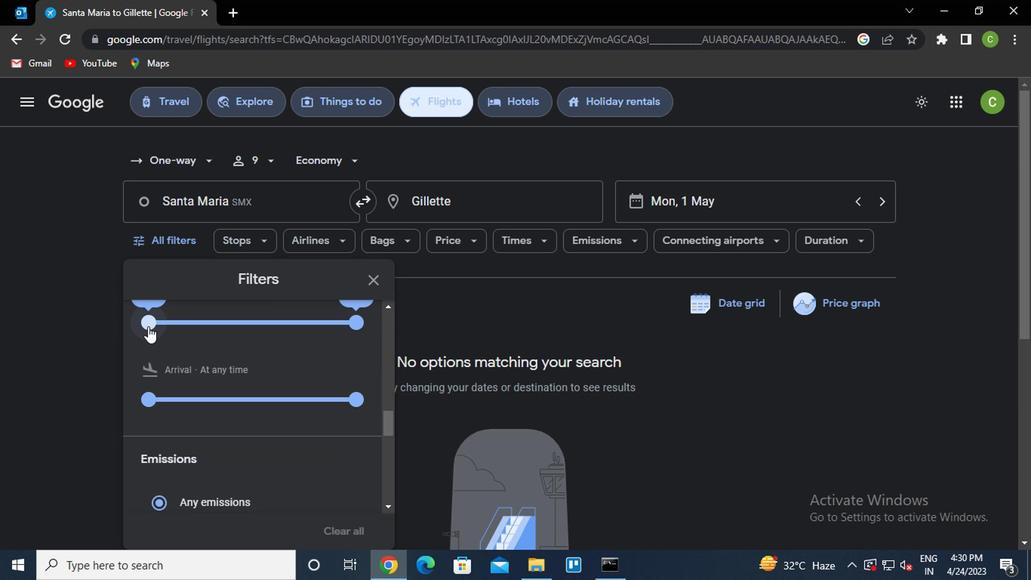 
Action: Mouse moved to (147, 403)
Screenshot: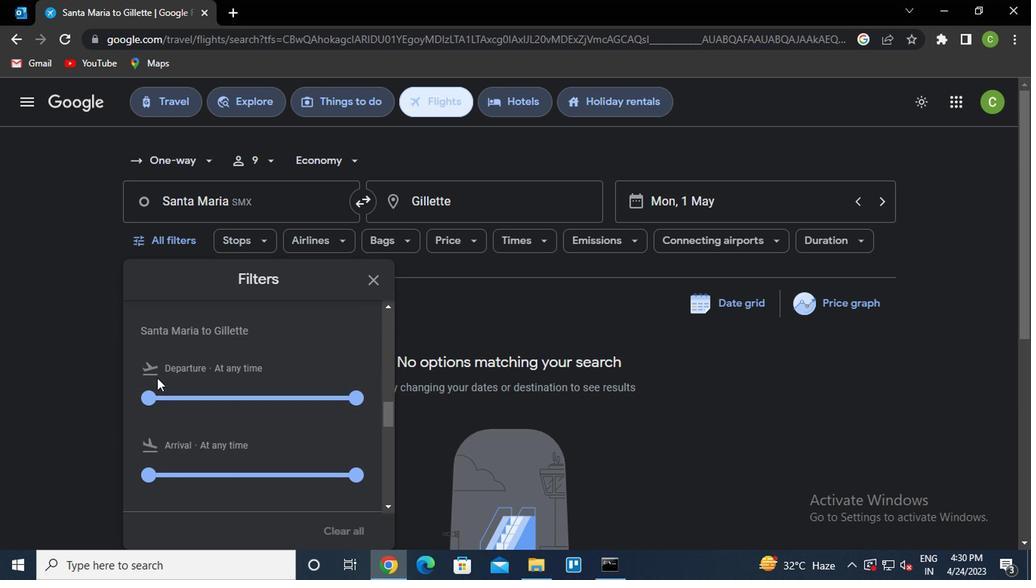 
Action: Mouse pressed left at (147, 403)
Screenshot: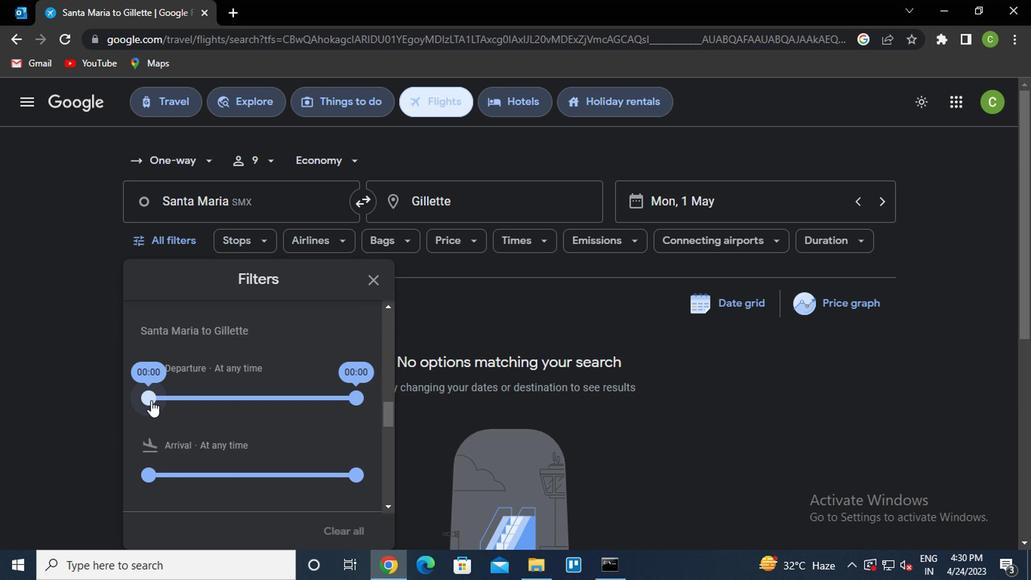 
Action: Mouse moved to (354, 393)
Screenshot: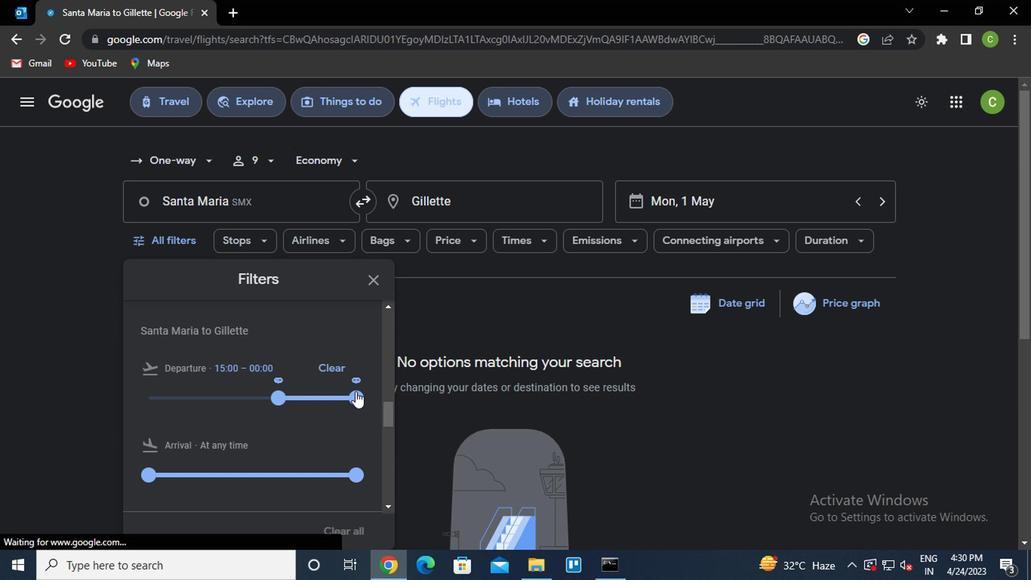 
Action: Mouse pressed left at (354, 393)
Screenshot: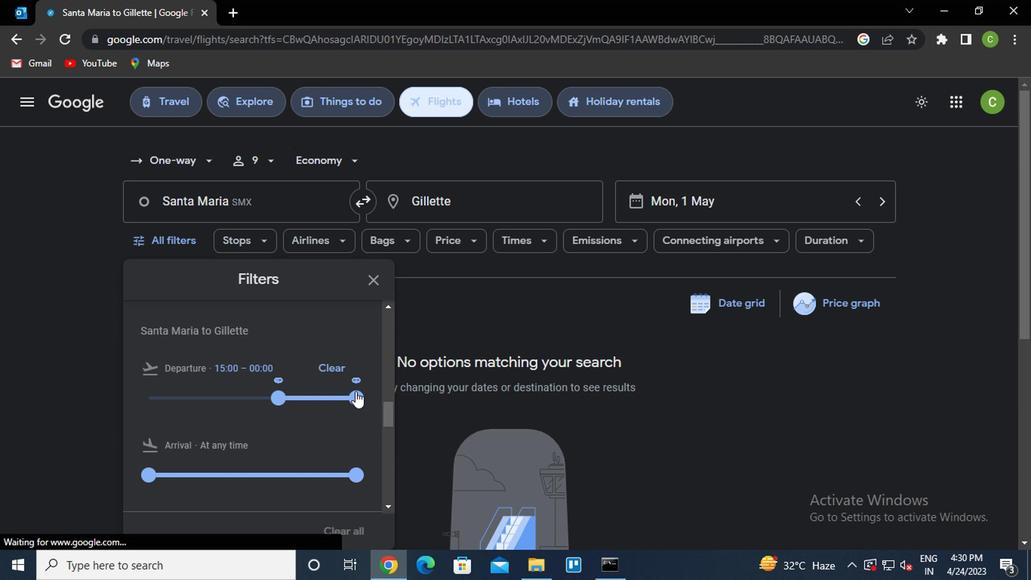 
Action: Mouse moved to (366, 285)
Screenshot: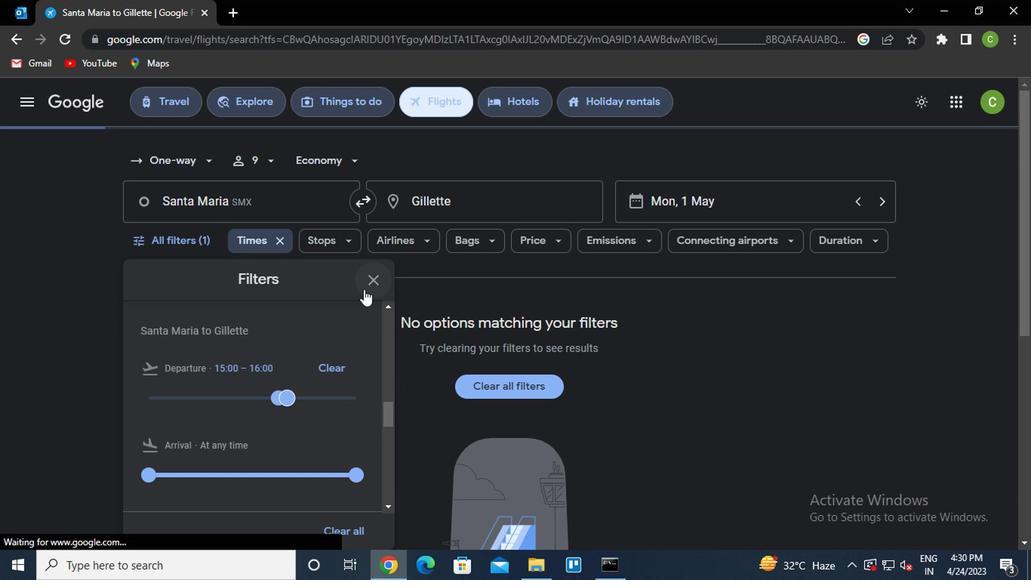 
Action: Mouse pressed left at (366, 285)
Screenshot: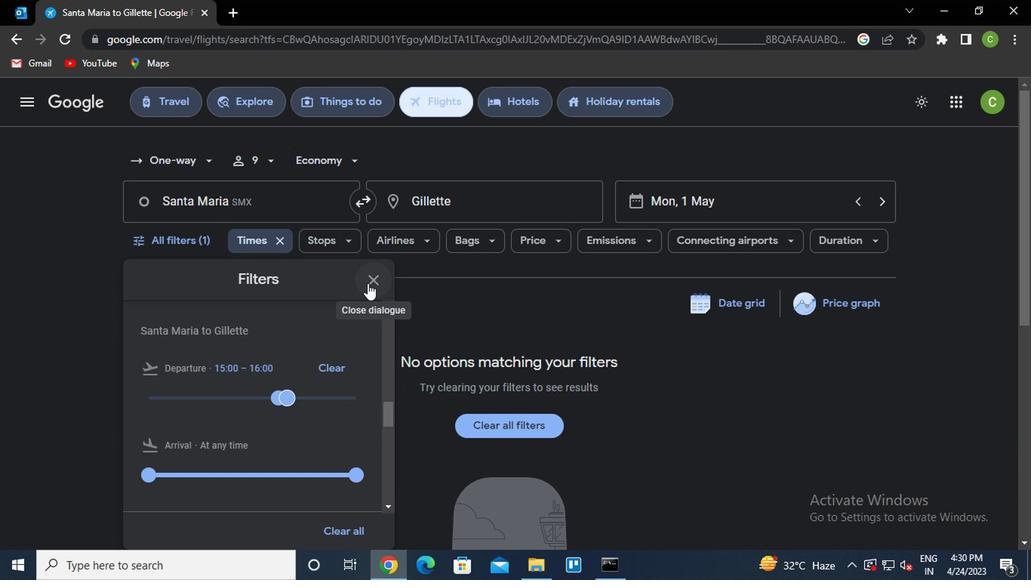 
Action: Mouse moved to (601, 486)
Screenshot: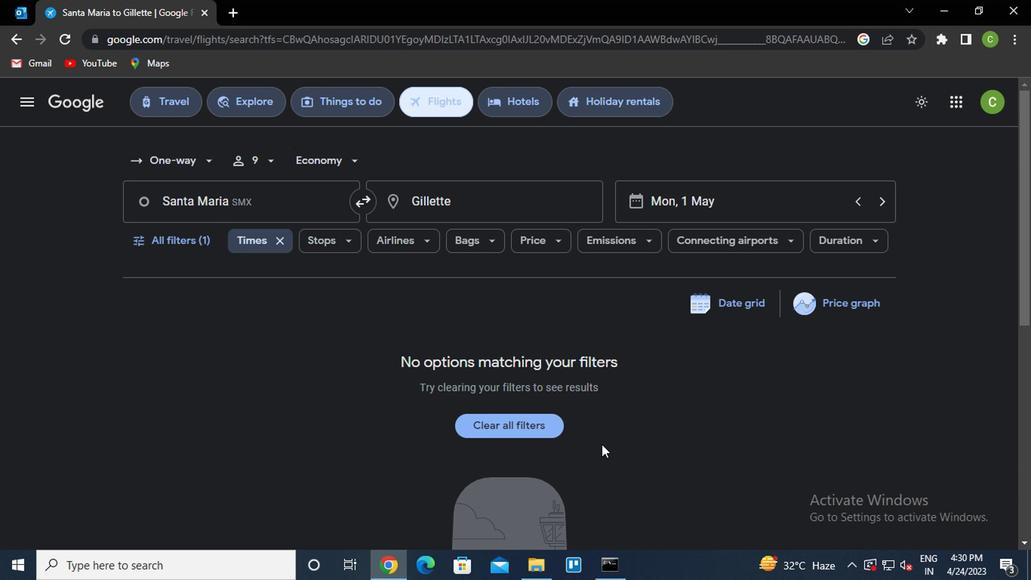 
